 Task: Add a signature Luke Wright containing With sincere appreciation and gratitude, Luke Wright to email address softage.6@softage.net and add a label Audits
Action: Mouse moved to (936, 58)
Screenshot: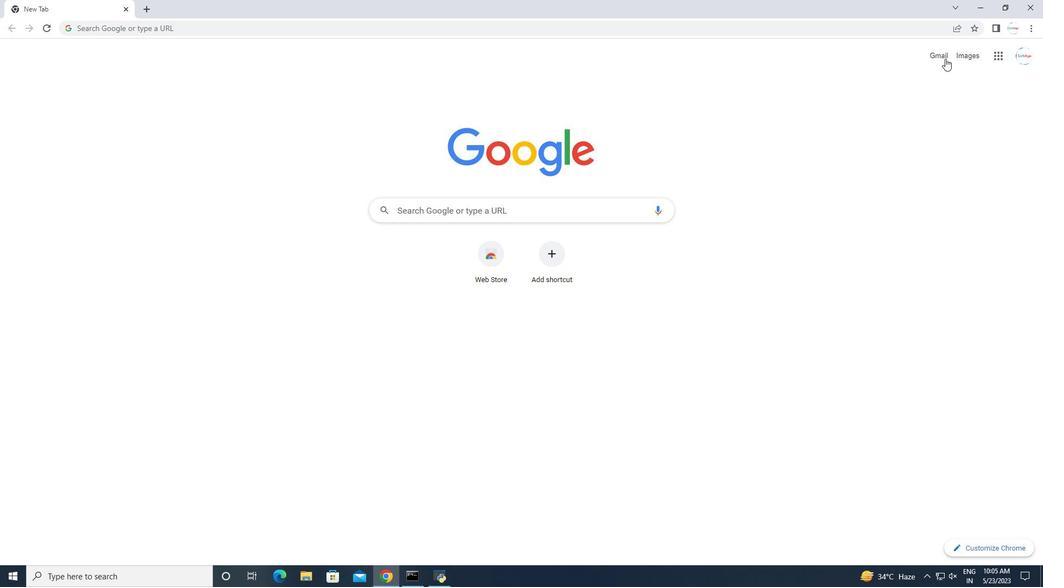 
Action: Mouse pressed left at (936, 58)
Screenshot: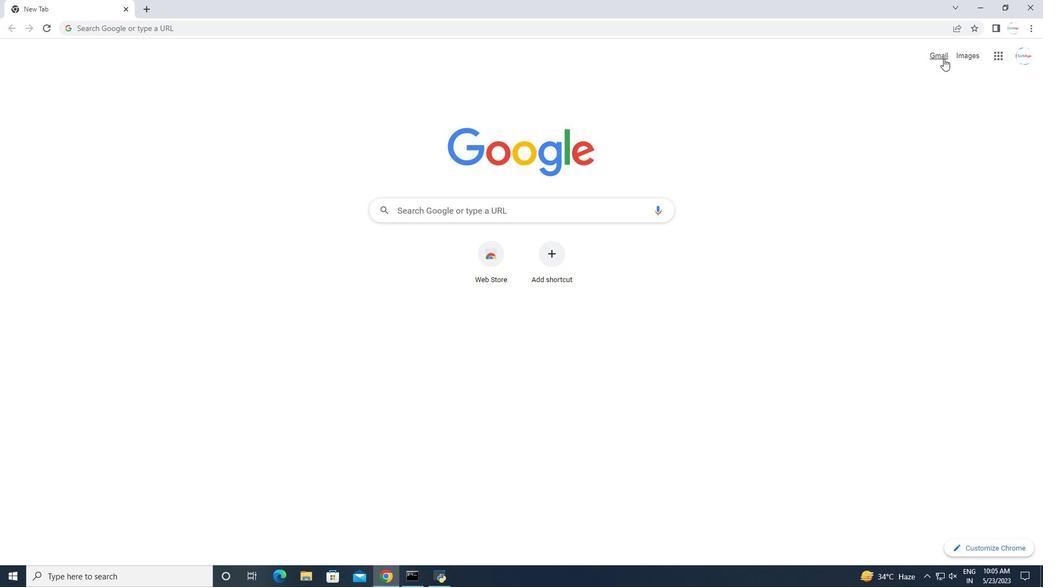 
Action: Mouse moved to (974, 61)
Screenshot: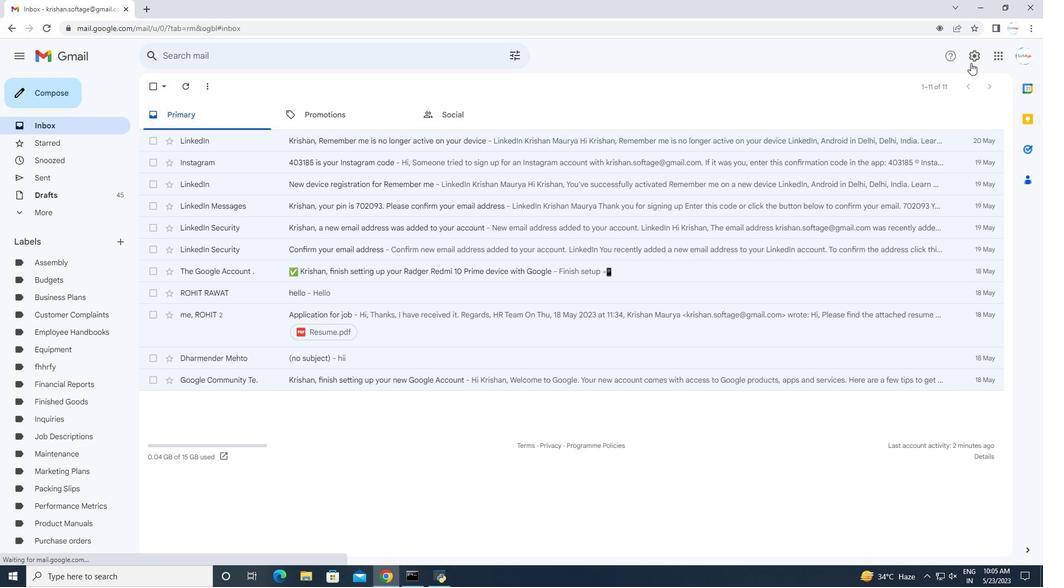 
Action: Mouse pressed left at (974, 61)
Screenshot: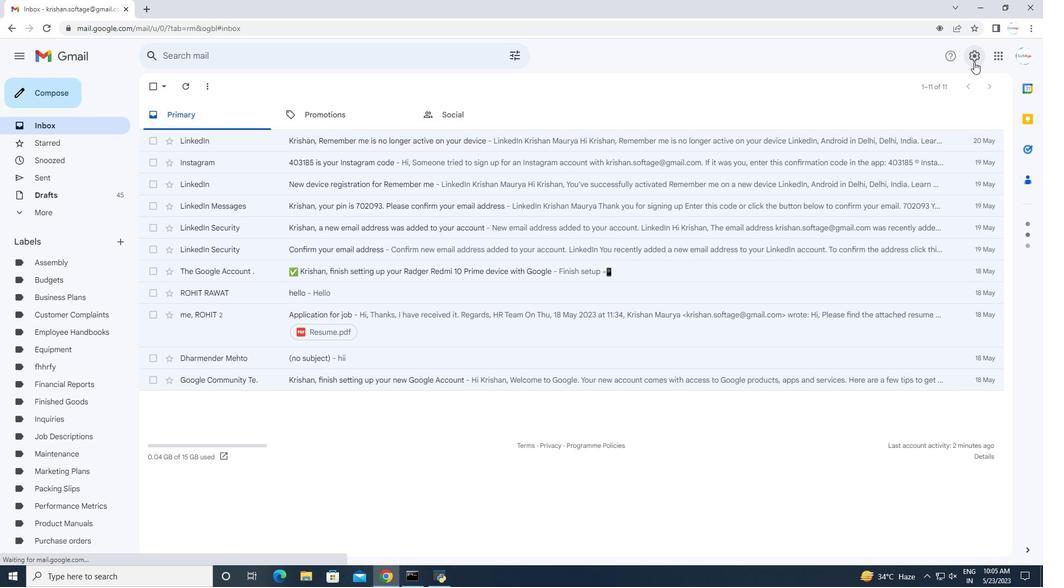 
Action: Mouse moved to (942, 115)
Screenshot: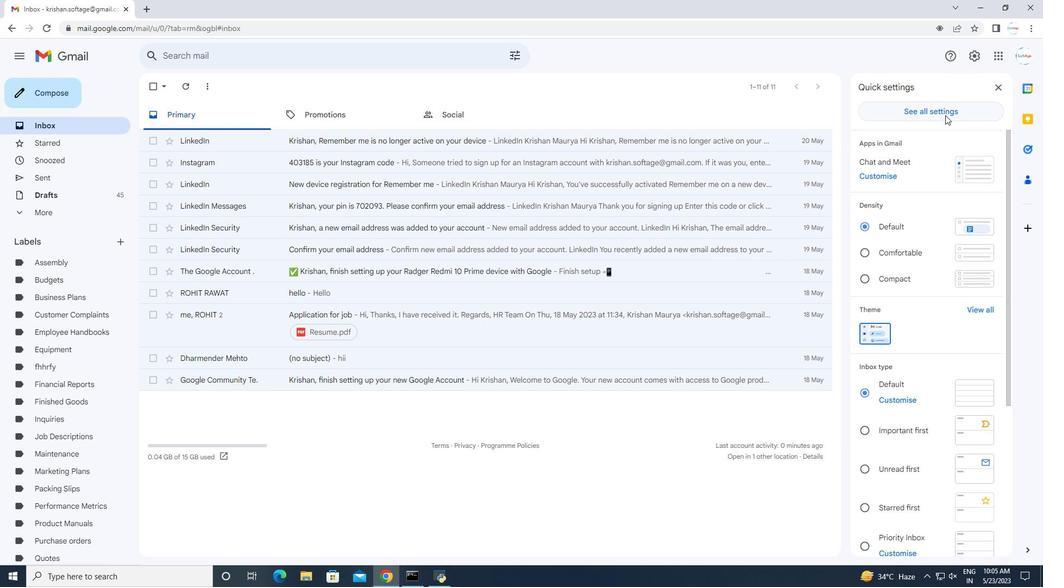 
Action: Mouse pressed left at (942, 115)
Screenshot: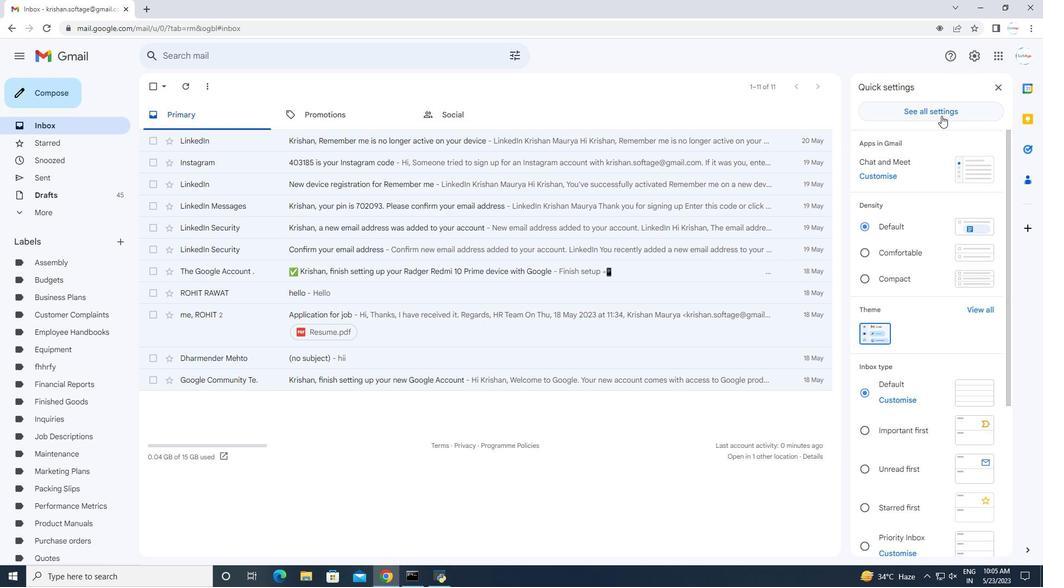 
Action: Mouse moved to (800, 143)
Screenshot: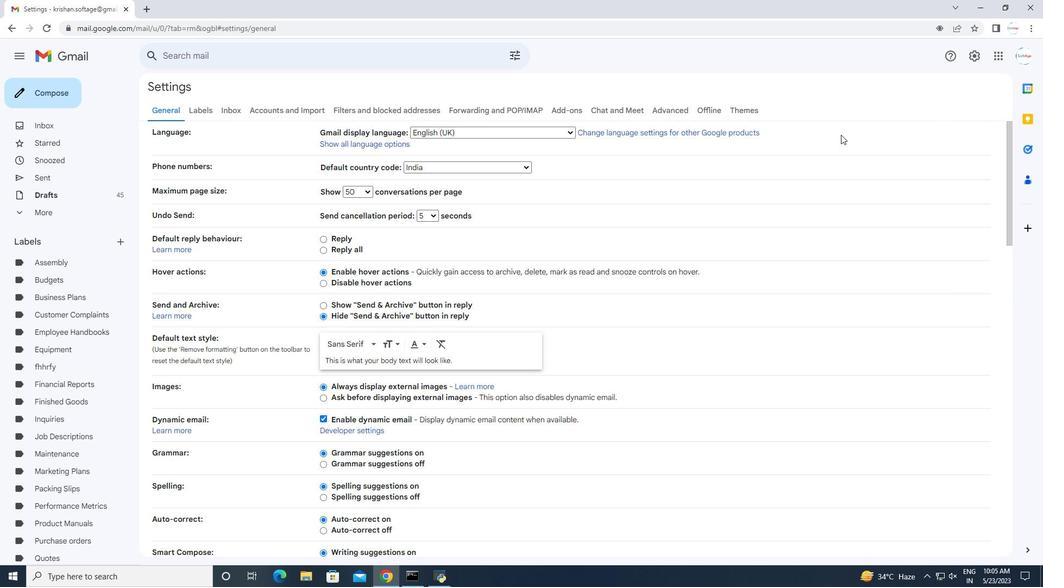 
Action: Mouse scrolled (800, 142) with delta (0, 0)
Screenshot: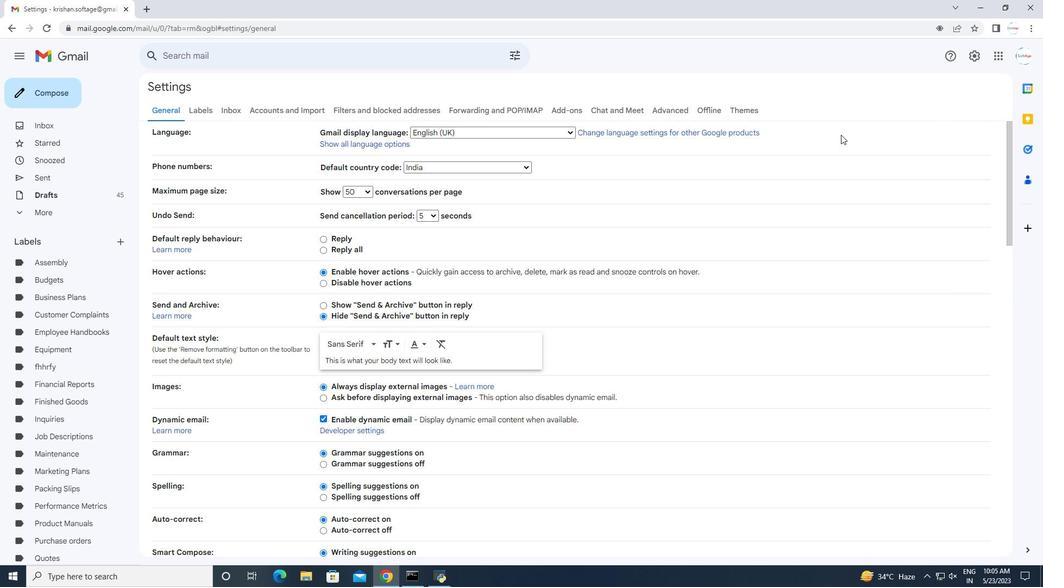 
Action: Mouse moved to (799, 145)
Screenshot: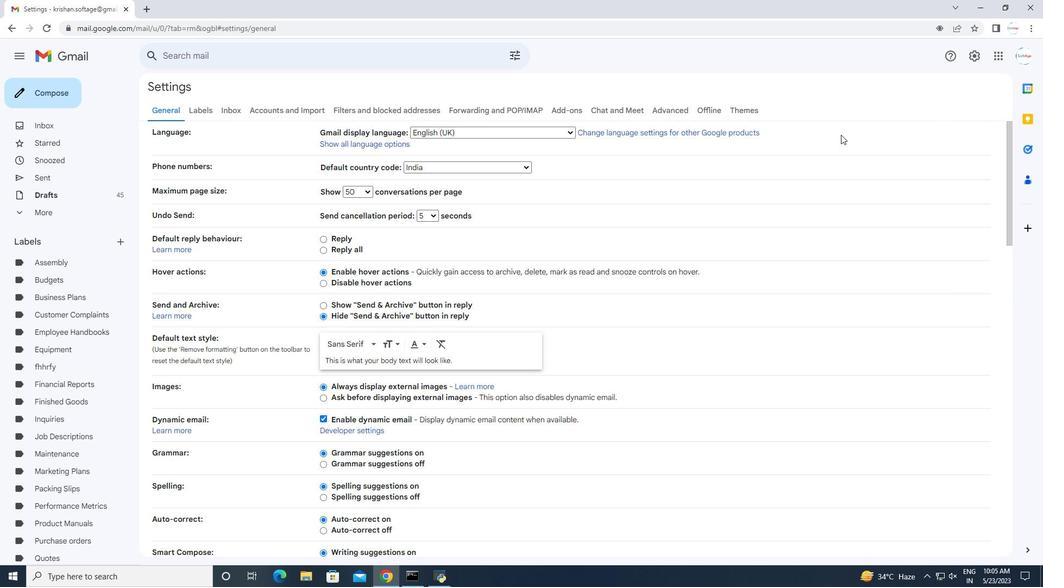 
Action: Mouse scrolled (799, 144) with delta (0, 0)
Screenshot: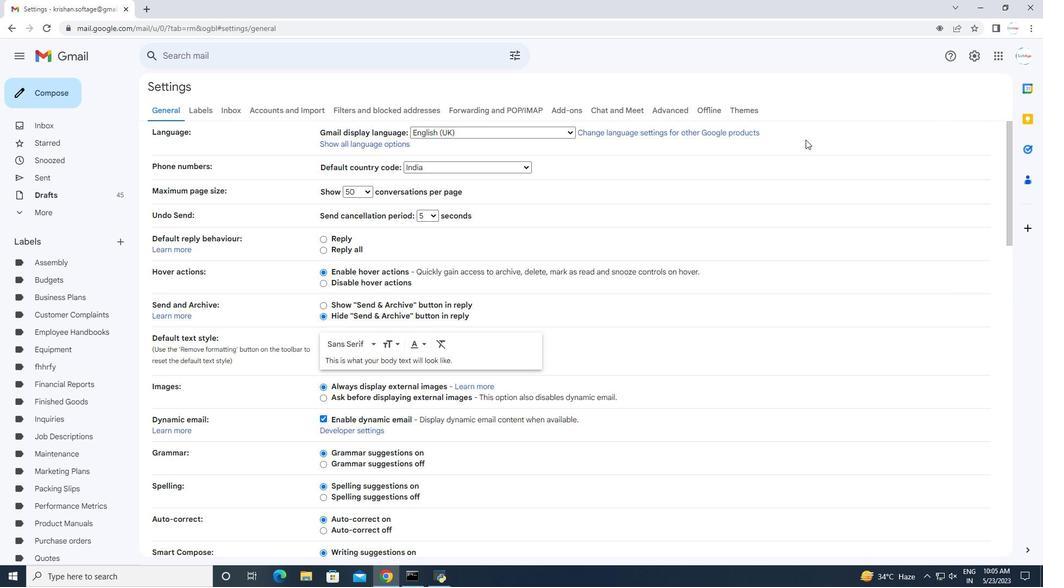 
Action: Mouse moved to (798, 145)
Screenshot: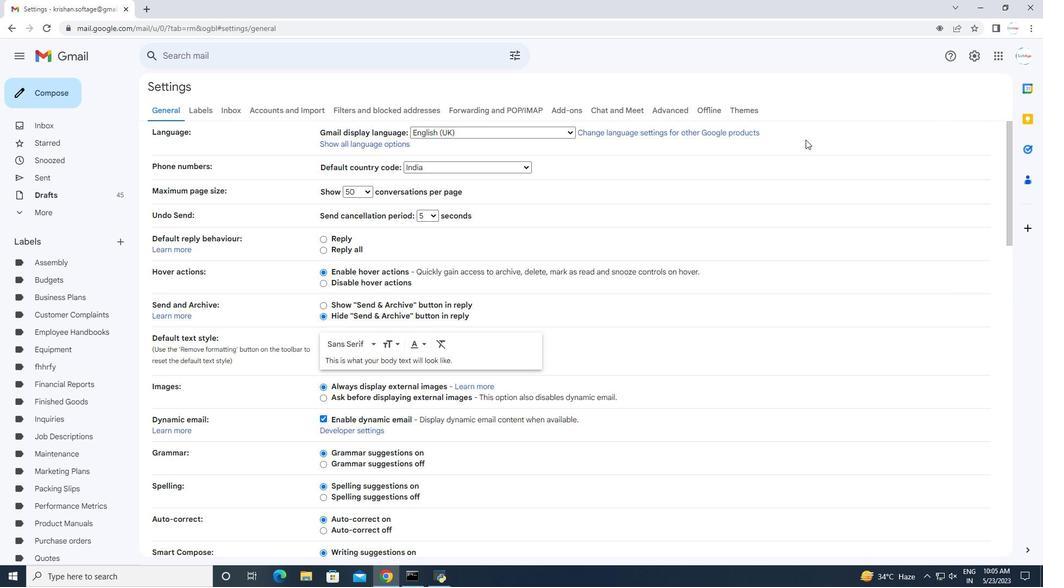 
Action: Mouse scrolled (798, 145) with delta (0, 0)
Screenshot: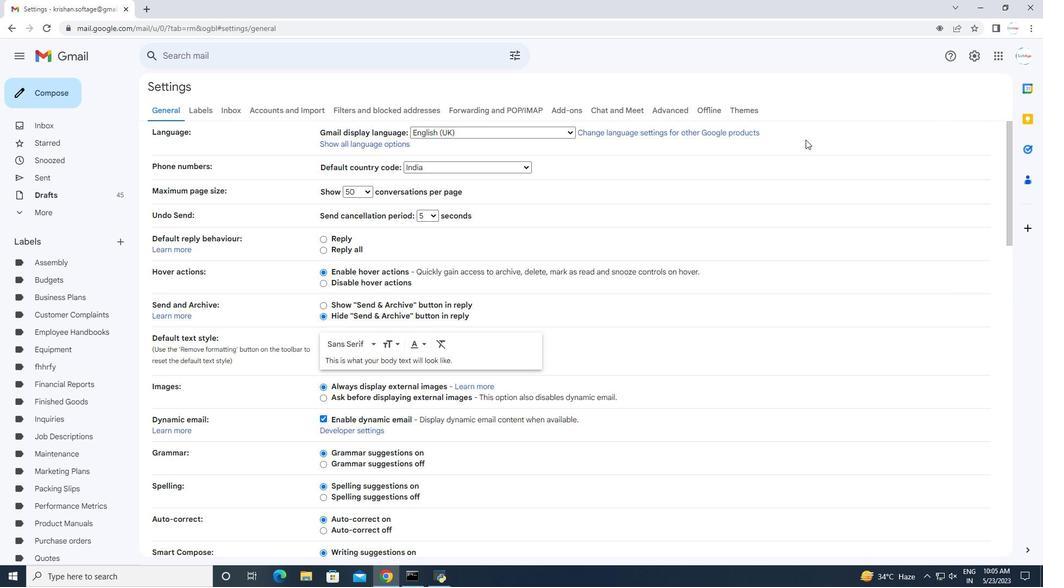 
Action: Mouse scrolled (798, 145) with delta (0, 0)
Screenshot: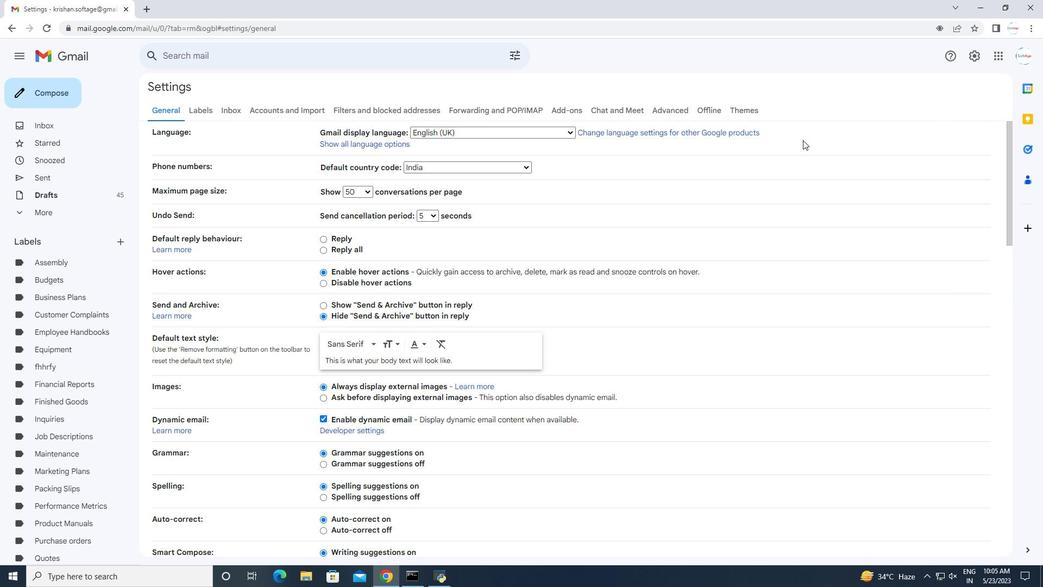 
Action: Mouse scrolled (798, 145) with delta (0, 0)
Screenshot: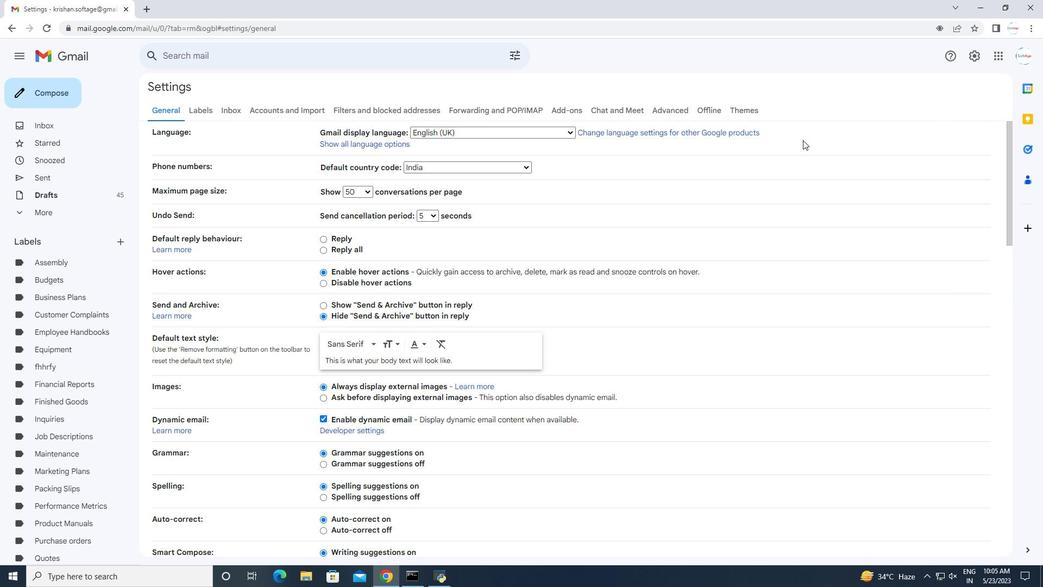 
Action: Mouse scrolled (798, 145) with delta (0, 0)
Screenshot: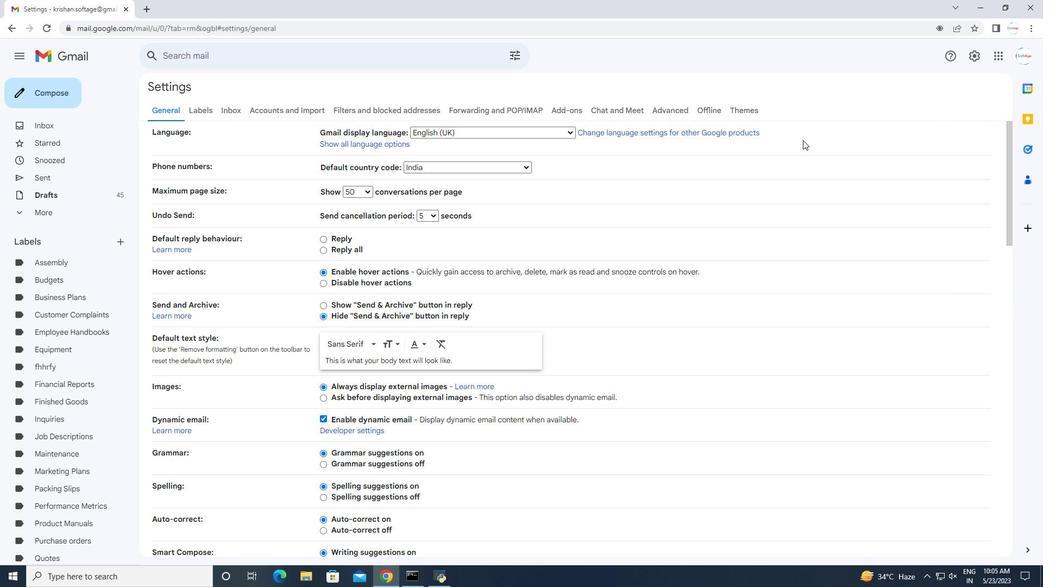 
Action: Mouse scrolled (798, 145) with delta (0, 0)
Screenshot: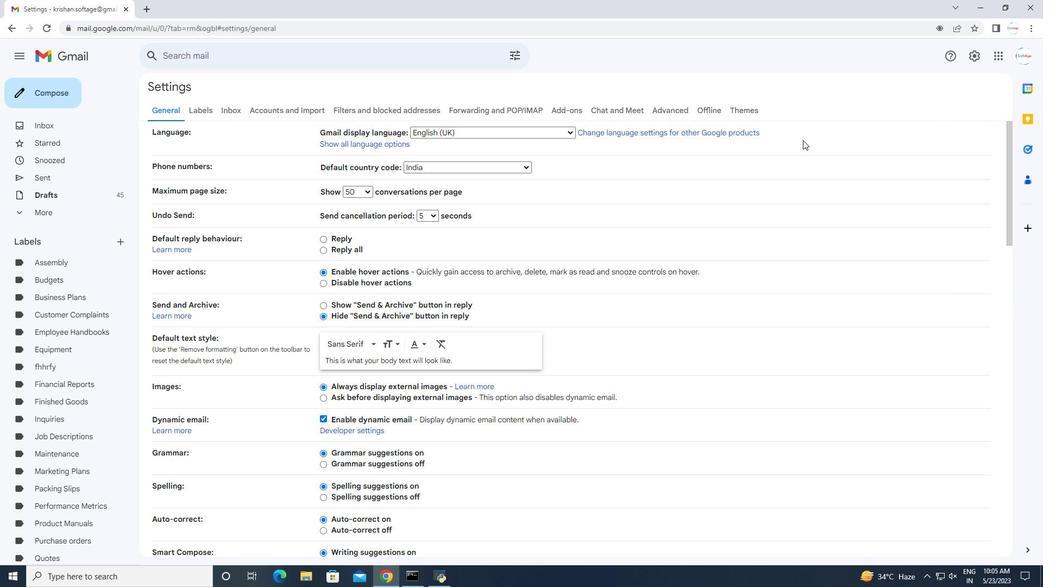 
Action: Mouse scrolled (798, 145) with delta (0, 0)
Screenshot: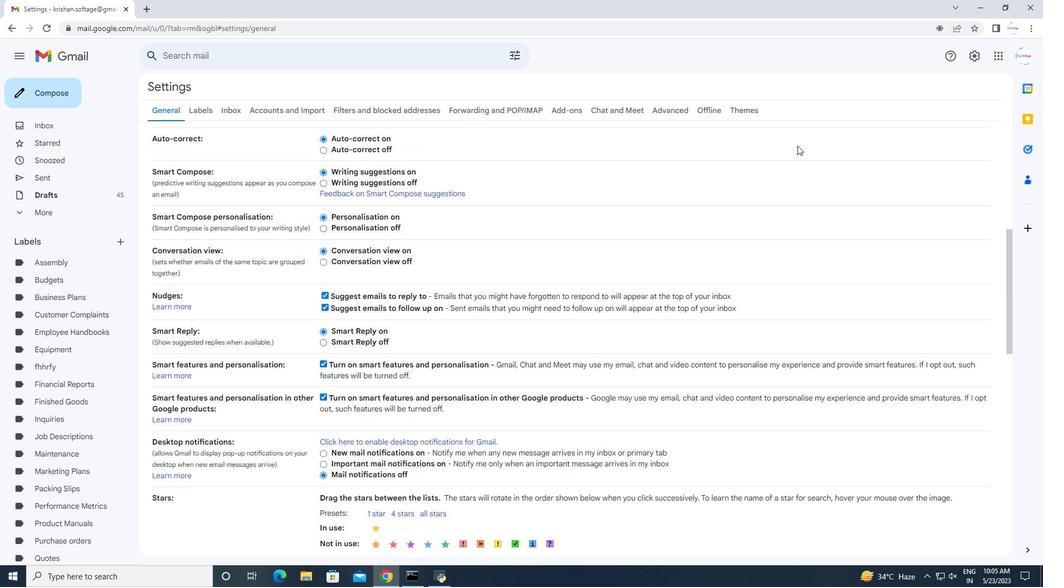 
Action: Mouse scrolled (798, 145) with delta (0, 0)
Screenshot: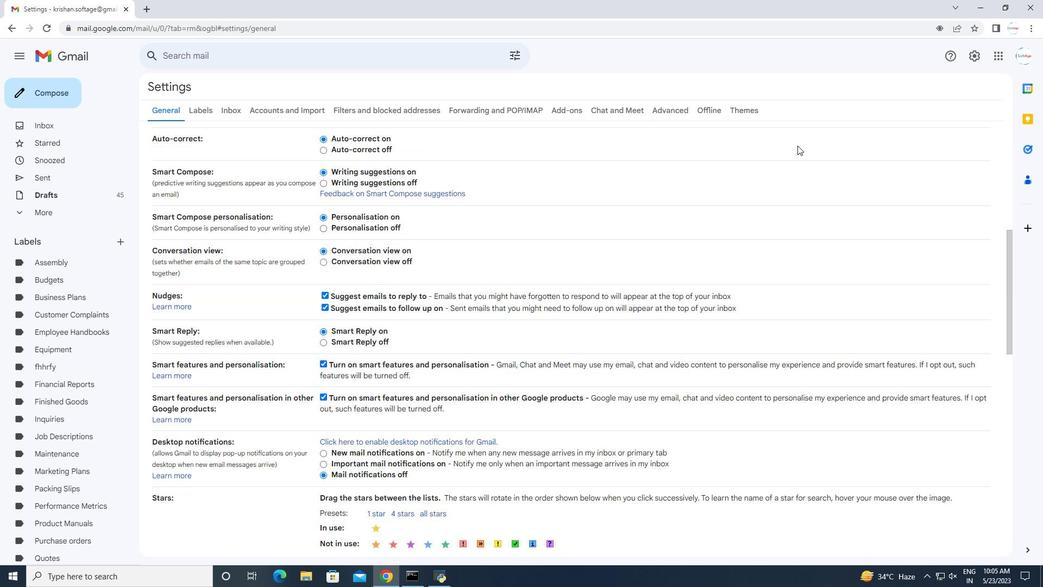 
Action: Mouse scrolled (798, 145) with delta (0, 0)
Screenshot: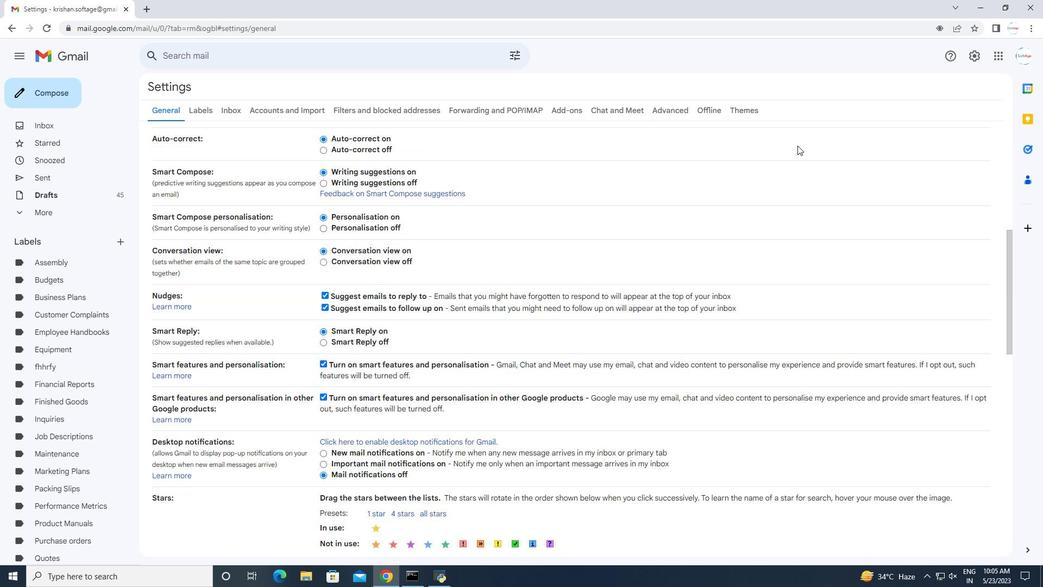 
Action: Mouse scrolled (798, 145) with delta (0, 0)
Screenshot: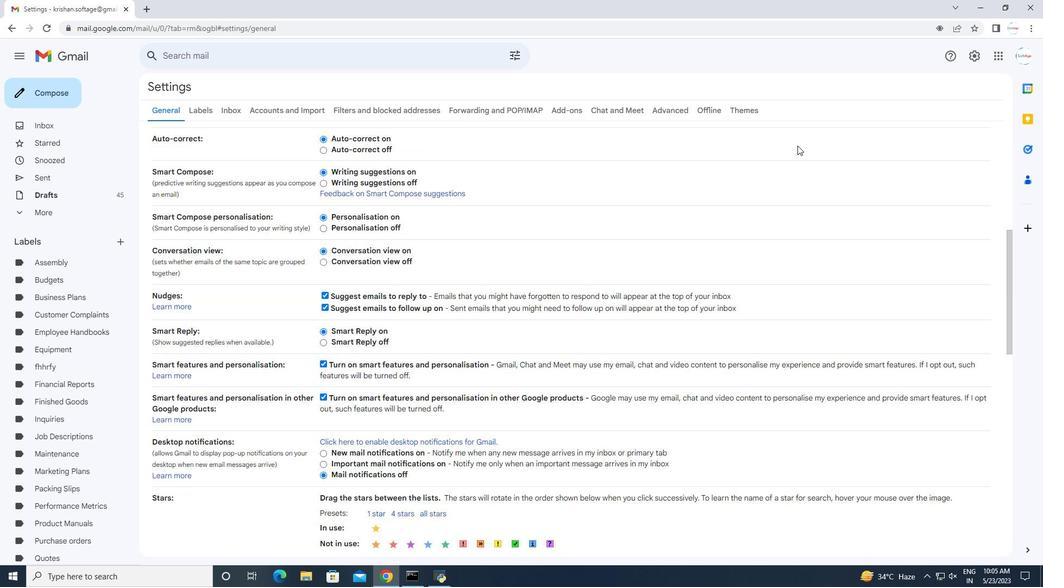 
Action: Mouse scrolled (798, 145) with delta (0, 0)
Screenshot: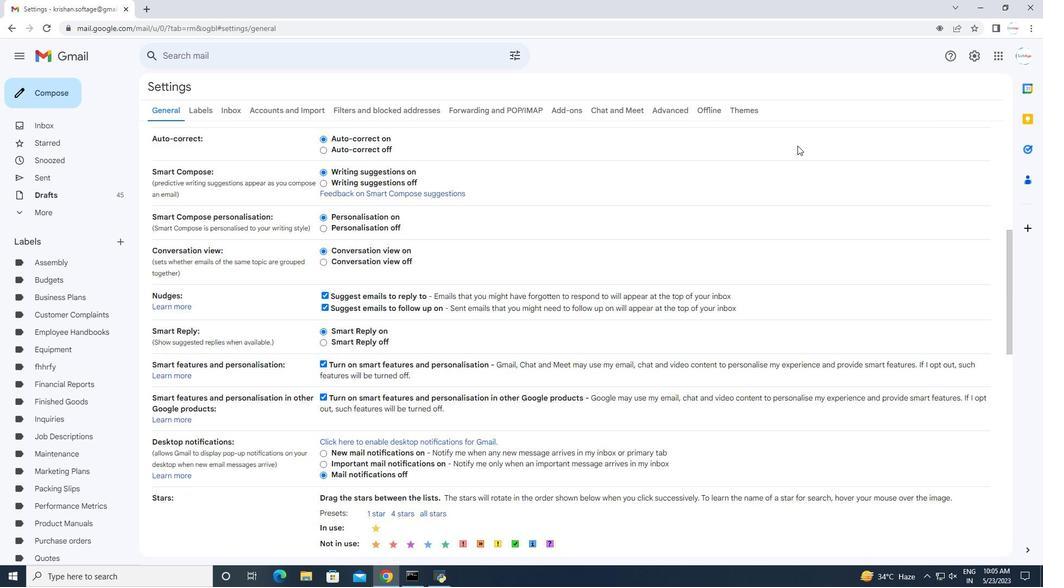 
Action: Mouse scrolled (798, 145) with delta (0, 0)
Screenshot: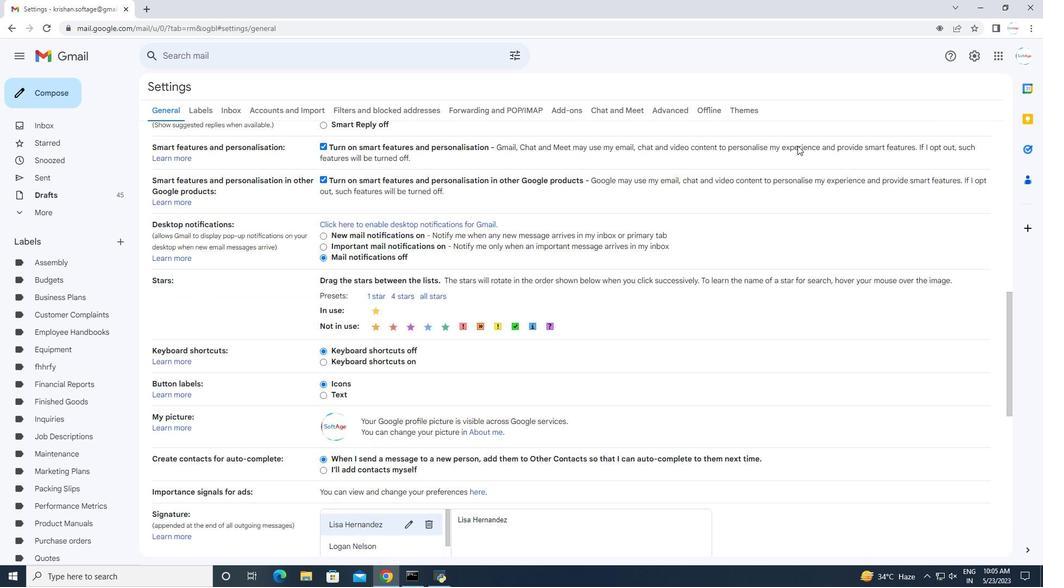 
Action: Mouse scrolled (798, 145) with delta (0, 0)
Screenshot: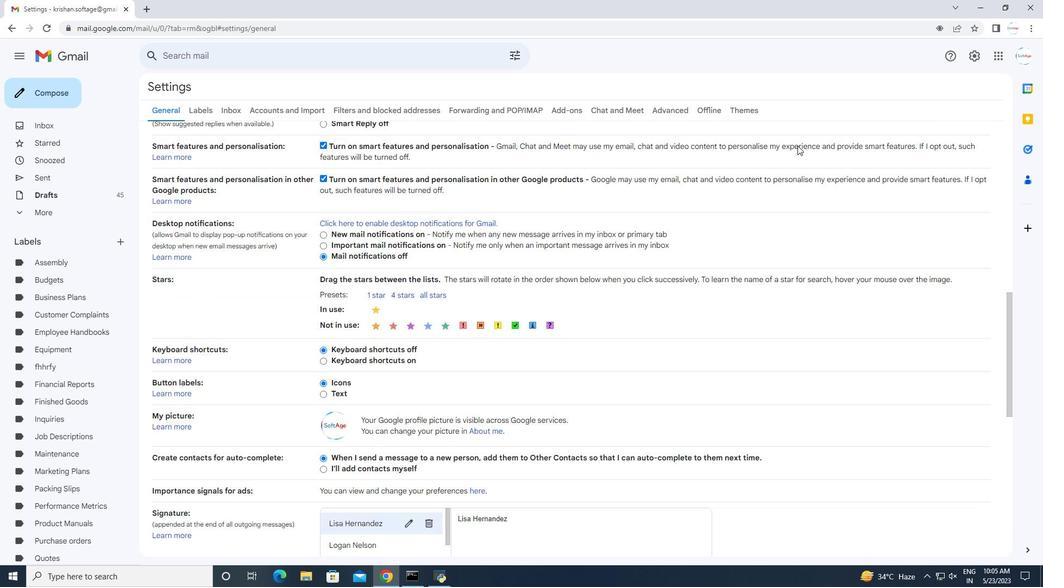 
Action: Mouse scrolled (798, 145) with delta (0, 0)
Screenshot: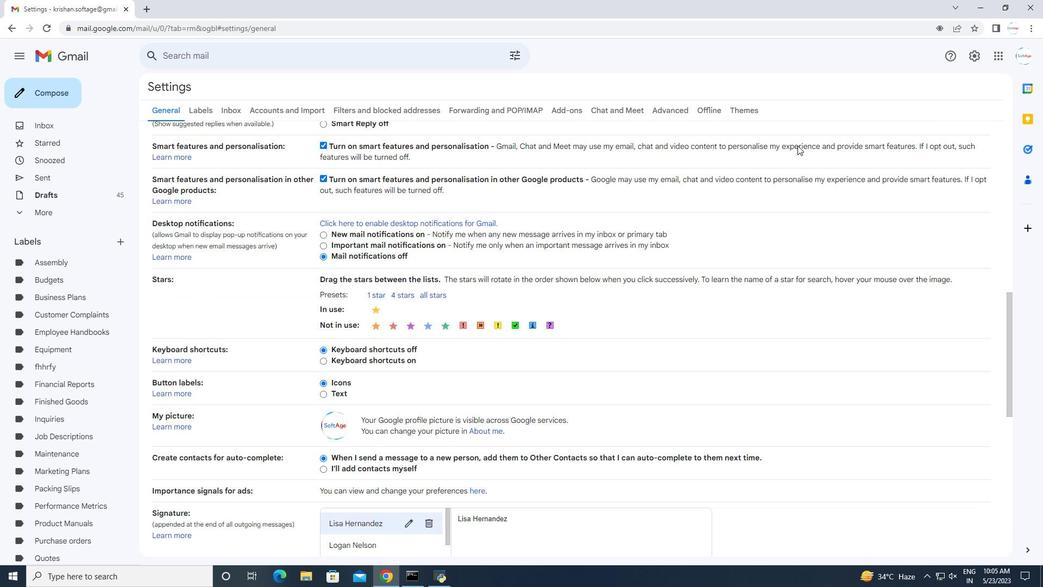 
Action: Mouse moved to (384, 394)
Screenshot: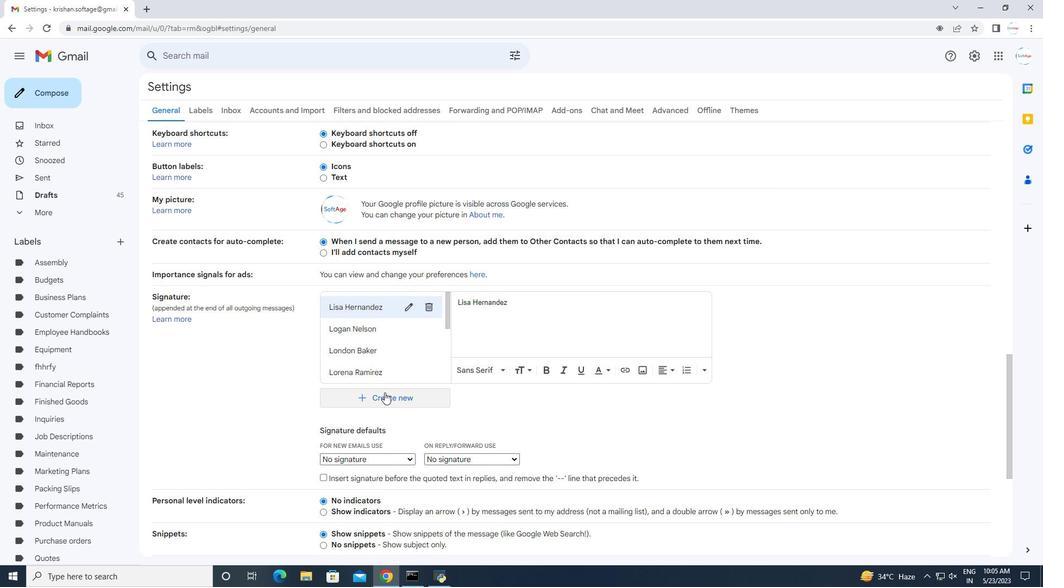 
Action: Mouse pressed left at (384, 394)
Screenshot: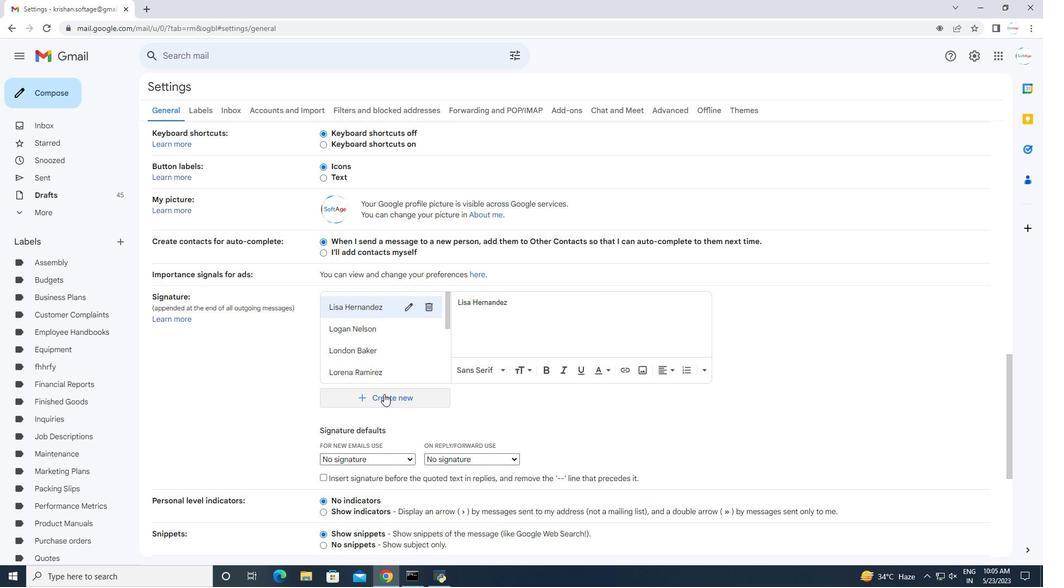 
Action: Mouse moved to (441, 297)
Screenshot: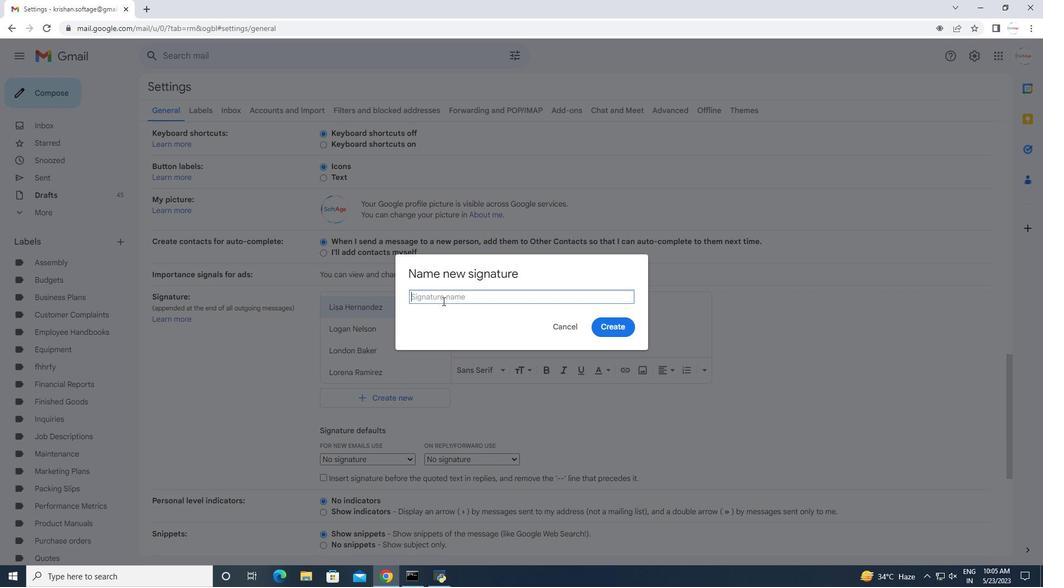 
Action: Mouse pressed left at (441, 297)
Screenshot: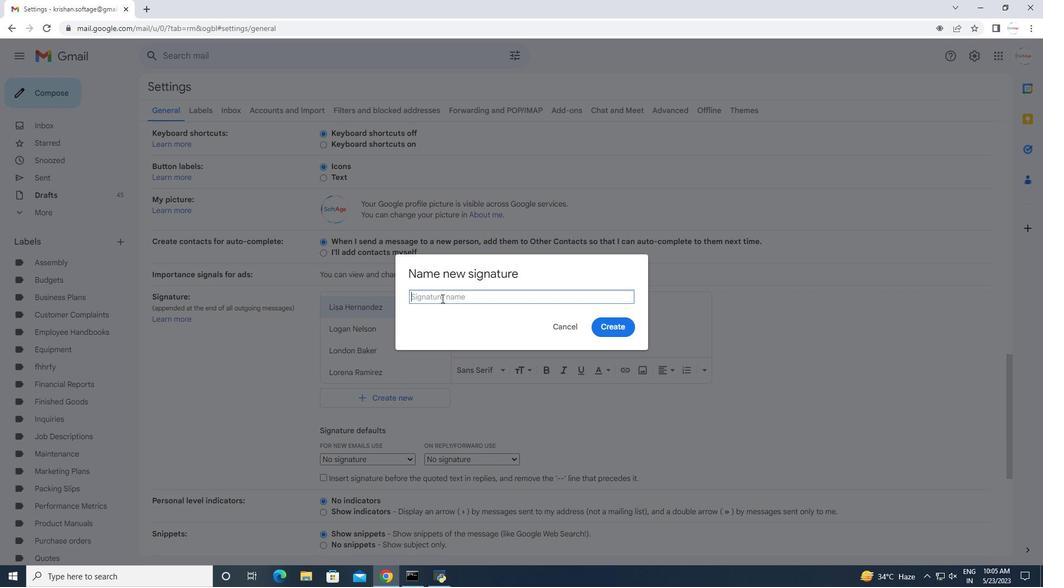 
Action: Mouse moved to (437, 295)
Screenshot: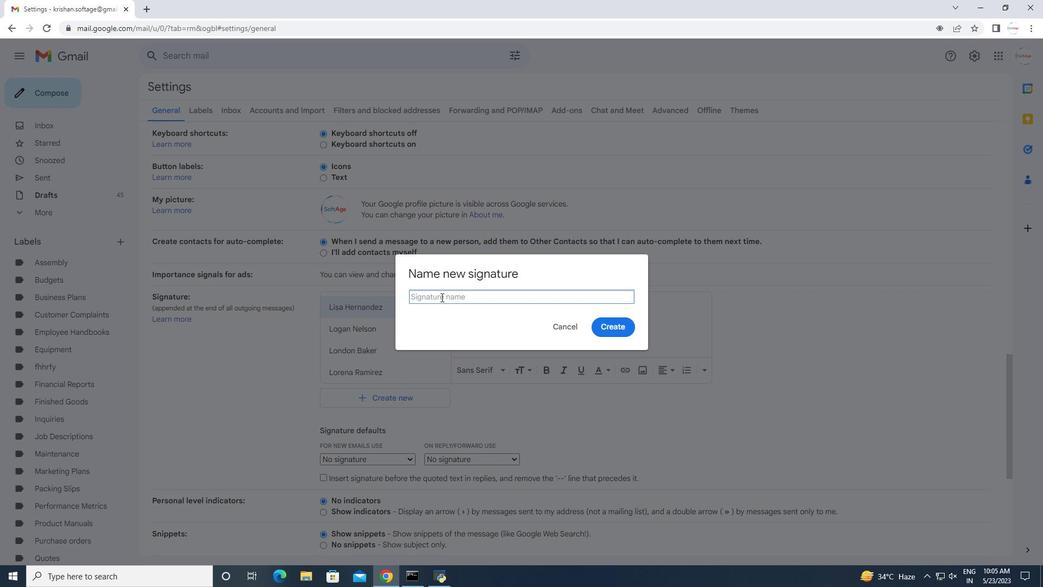 
Action: Key pressed <Key.shift>Luke<Key.space><Key.shift>Wright
Screenshot: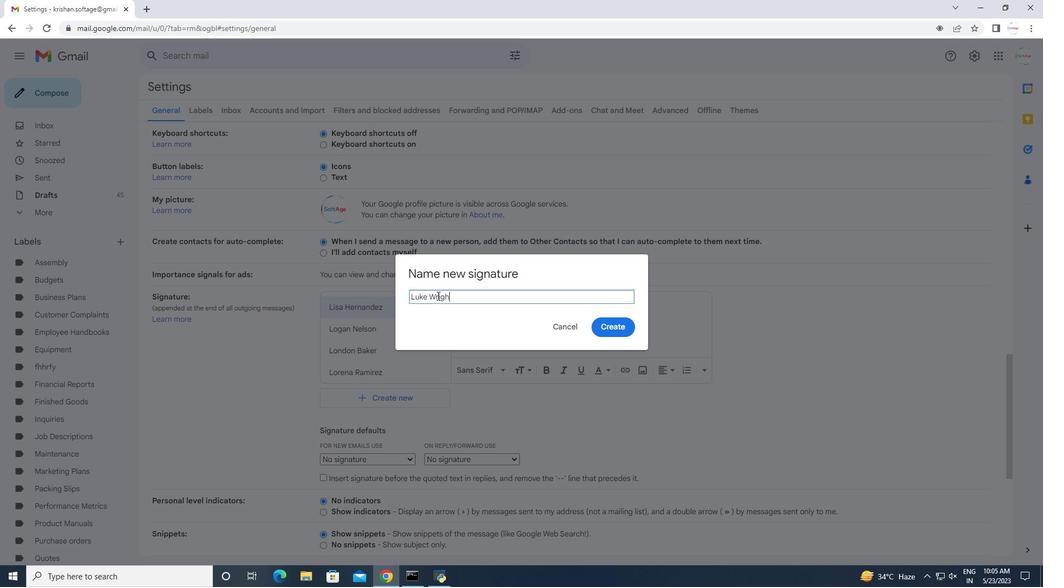 
Action: Mouse moved to (604, 327)
Screenshot: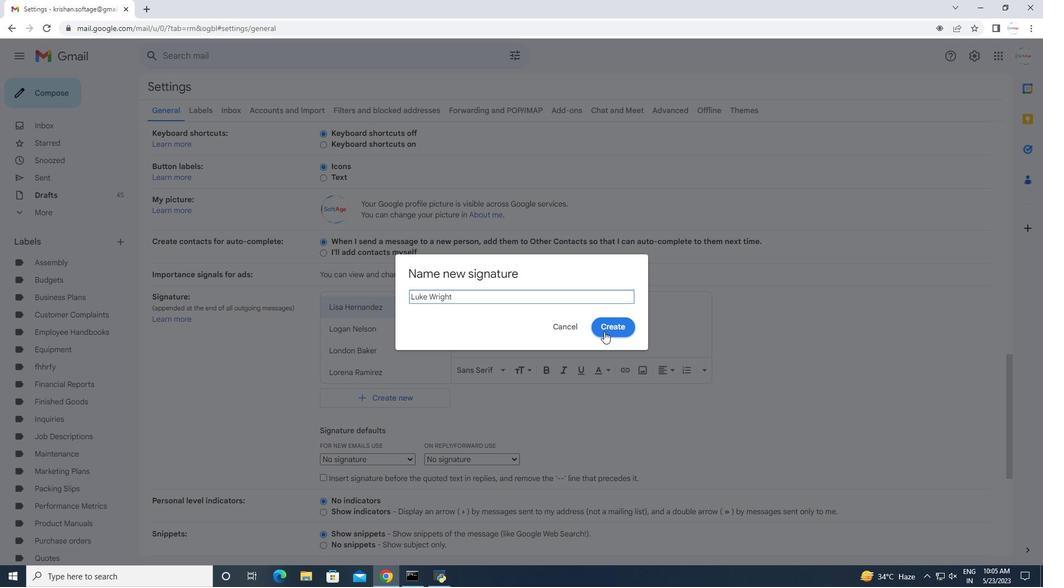 
Action: Mouse pressed left at (604, 327)
Screenshot: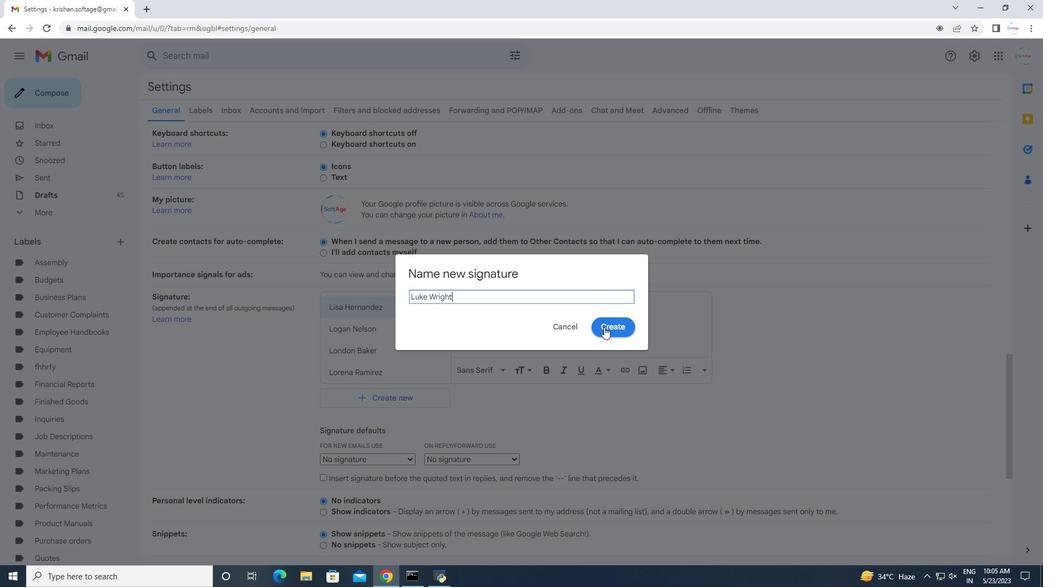 
Action: Mouse moved to (488, 300)
Screenshot: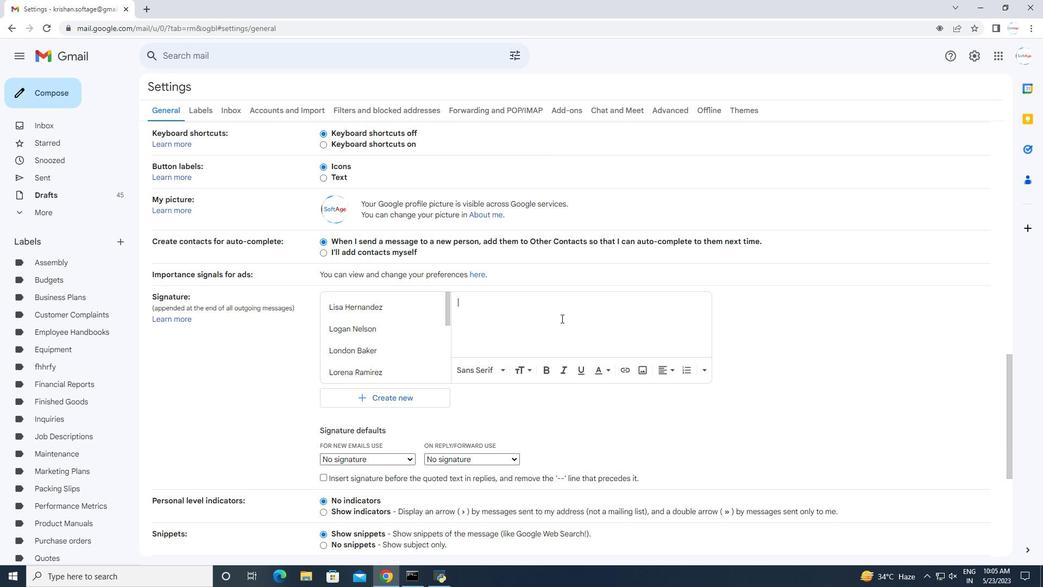 
Action: Mouse pressed left at (488, 300)
Screenshot: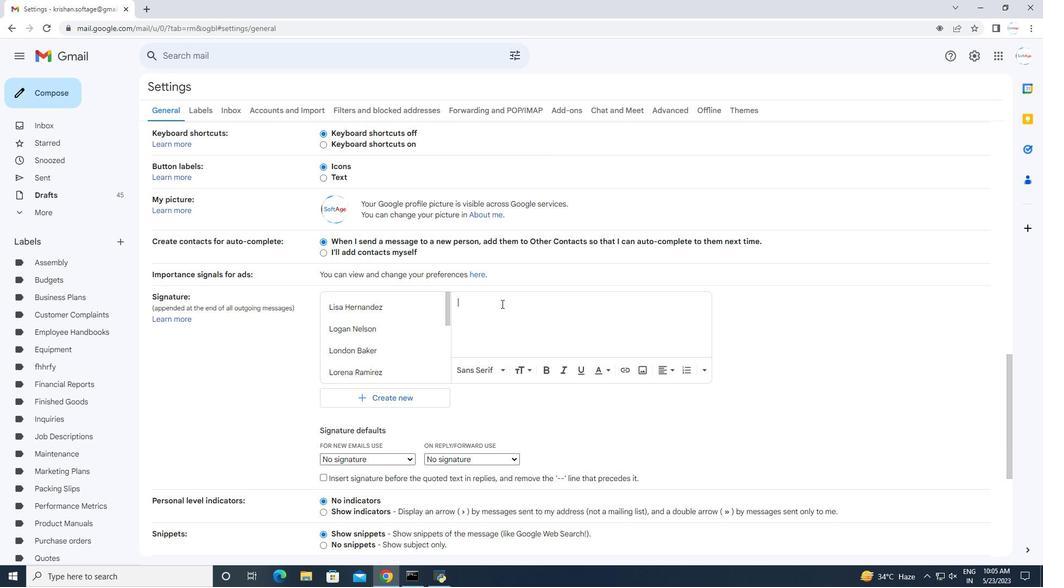 
Action: Key pressed <Key.shift>Like<Key.backspace><Key.backspace><Key.backspace>uke<Key.space><Key.shift>Wright
Screenshot: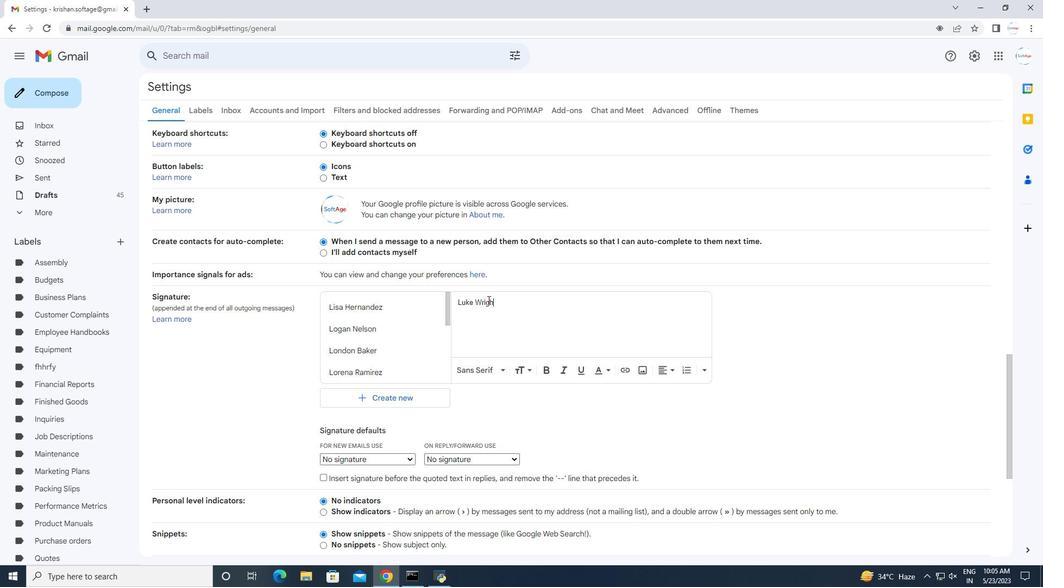 
Action: Mouse moved to (488, 300)
Screenshot: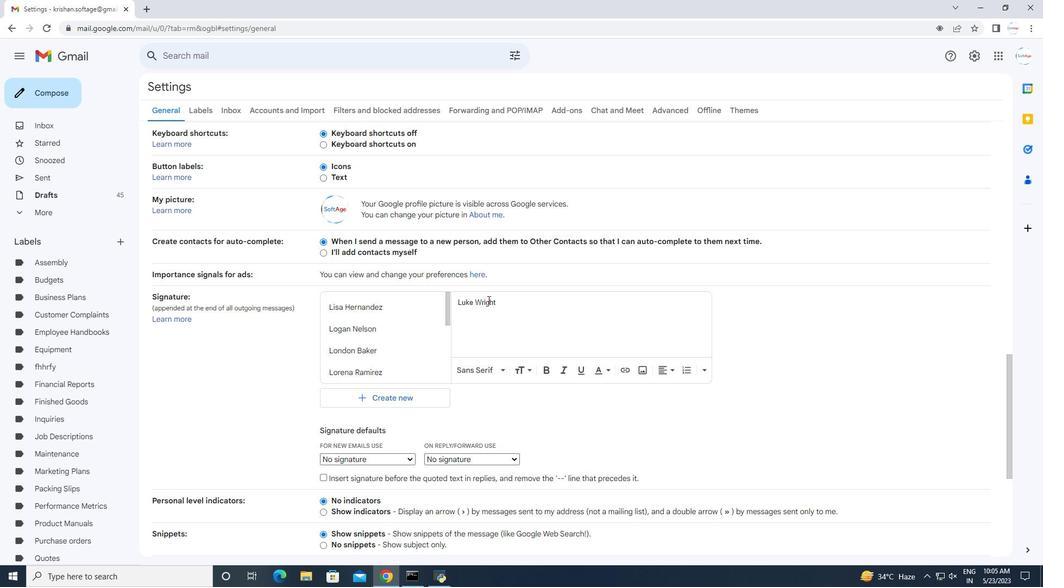 
Action: Mouse scrolled (488, 299) with delta (0, 0)
Screenshot: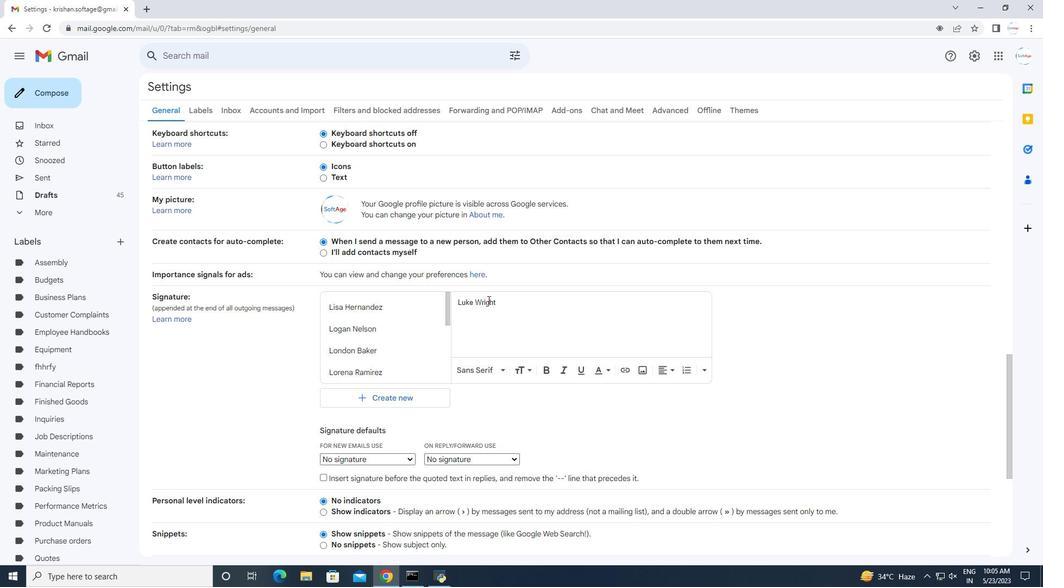 
Action: Mouse moved to (486, 313)
Screenshot: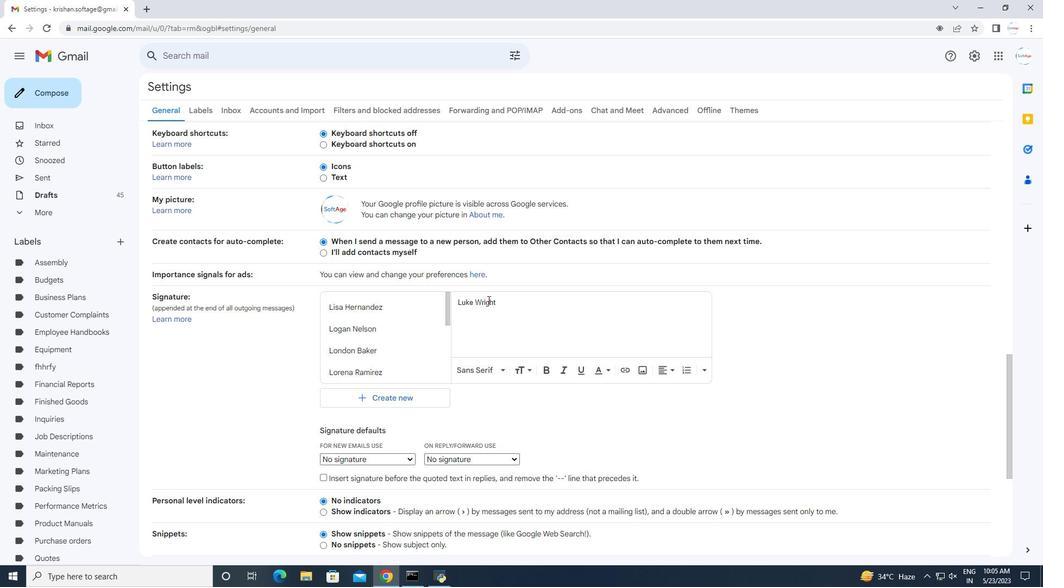 
Action: Mouse scrolled (486, 313) with delta (0, 0)
Screenshot: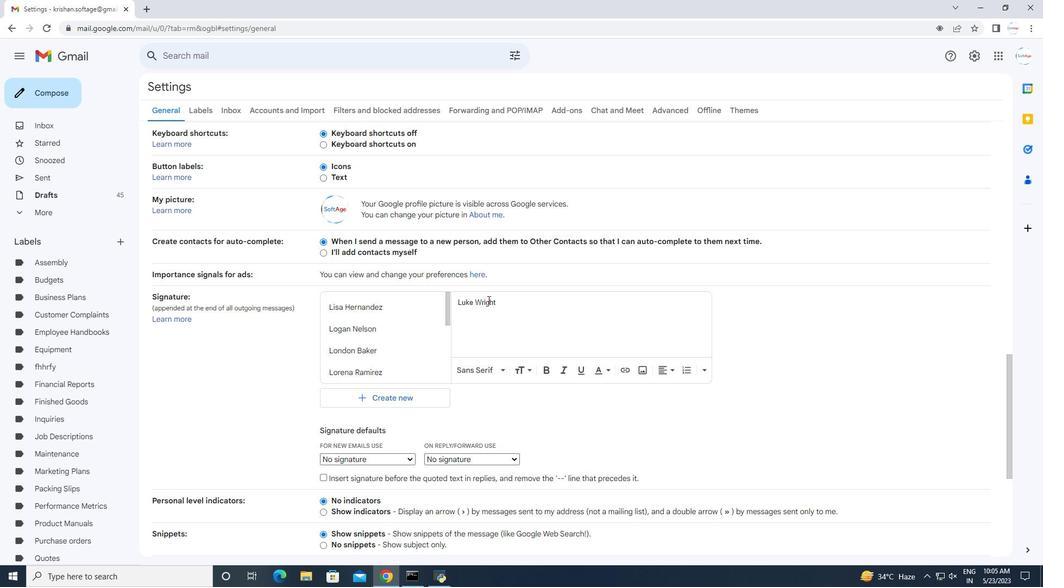 
Action: Mouse moved to (484, 316)
Screenshot: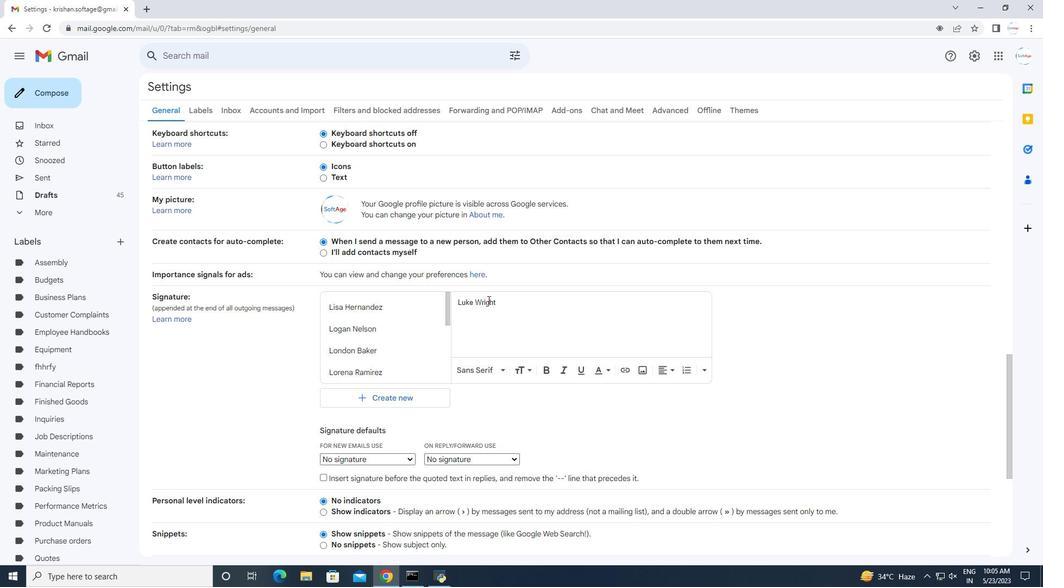 
Action: Mouse scrolled (484, 316) with delta (0, 0)
Screenshot: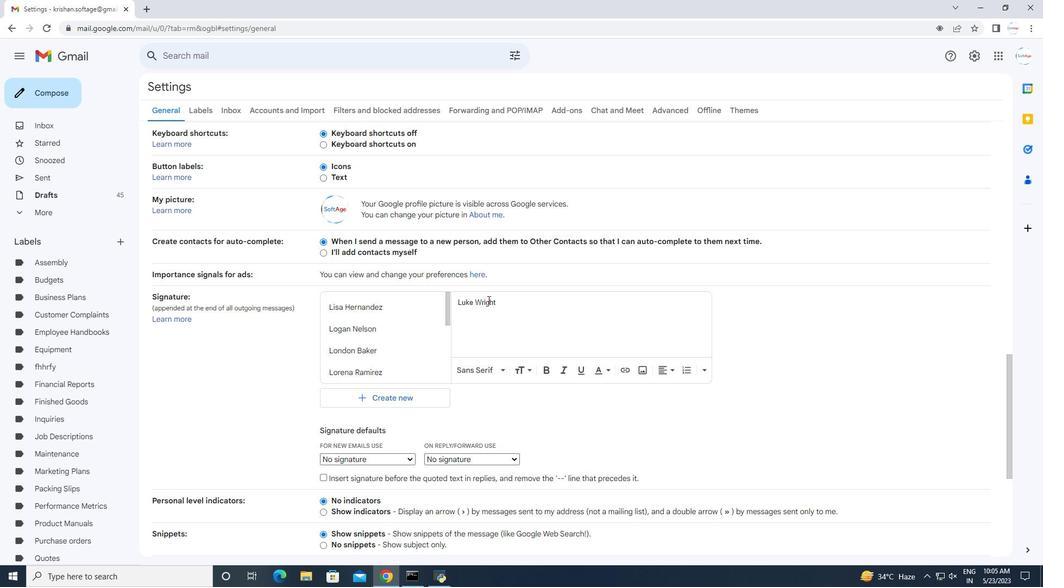 
Action: Mouse moved to (483, 320)
Screenshot: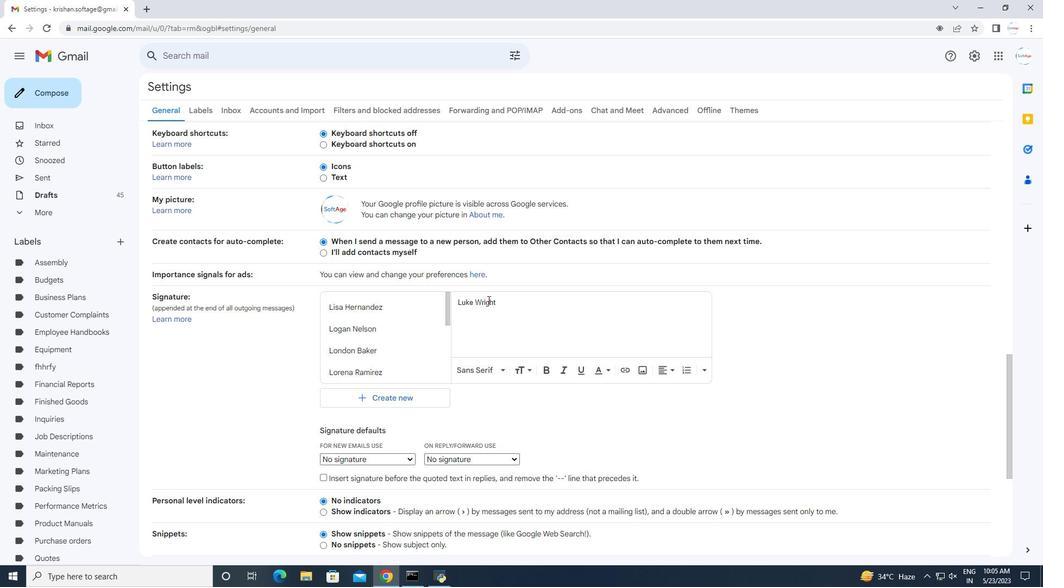 
Action: Mouse scrolled (483, 320) with delta (0, 0)
Screenshot: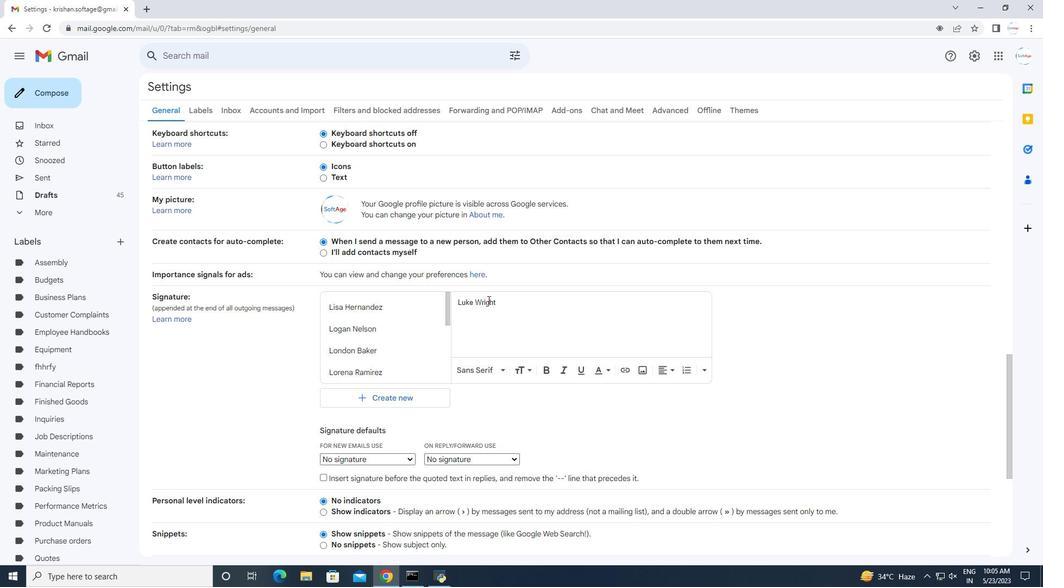 
Action: Mouse moved to (482, 325)
Screenshot: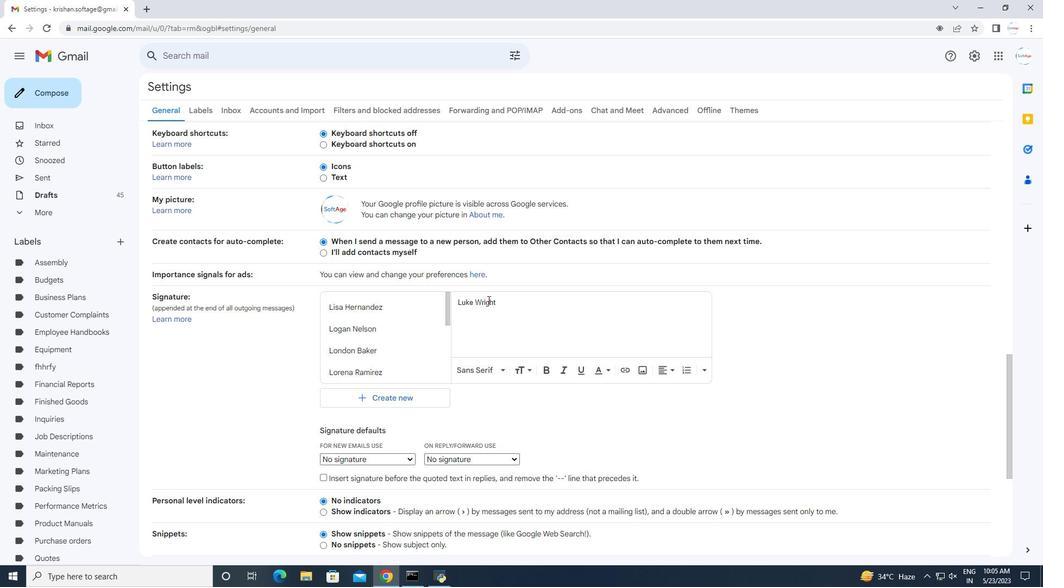 
Action: Mouse scrolled (482, 325) with delta (0, 0)
Screenshot: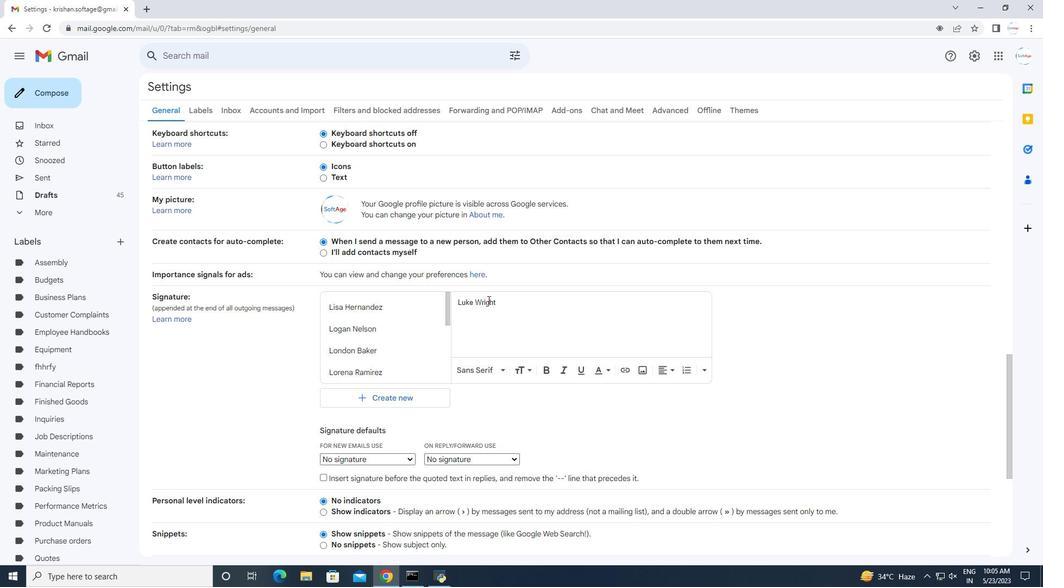
Action: Mouse moved to (481, 335)
Screenshot: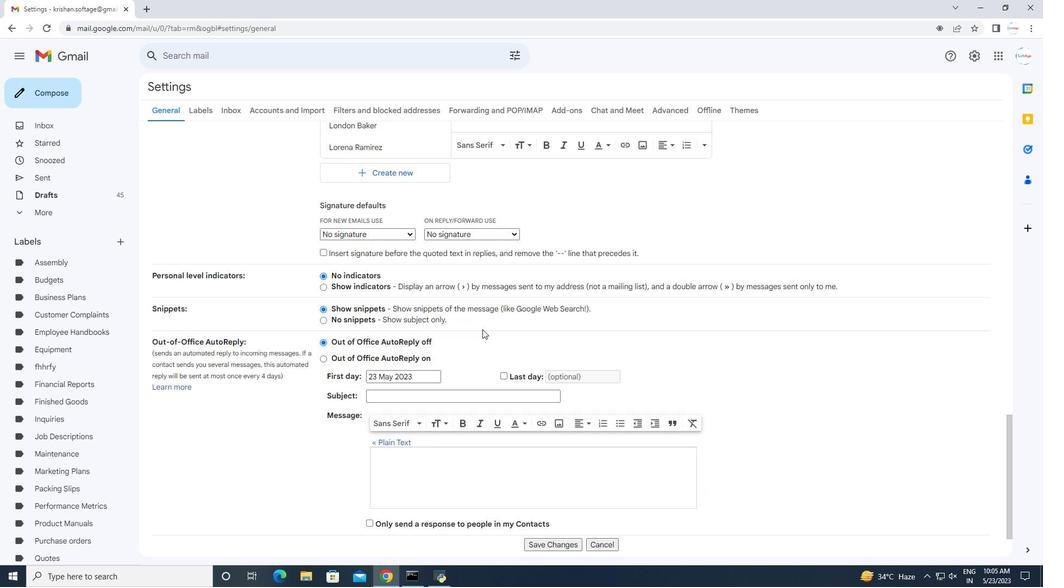 
Action: Mouse scrolled (481, 334) with delta (0, 0)
Screenshot: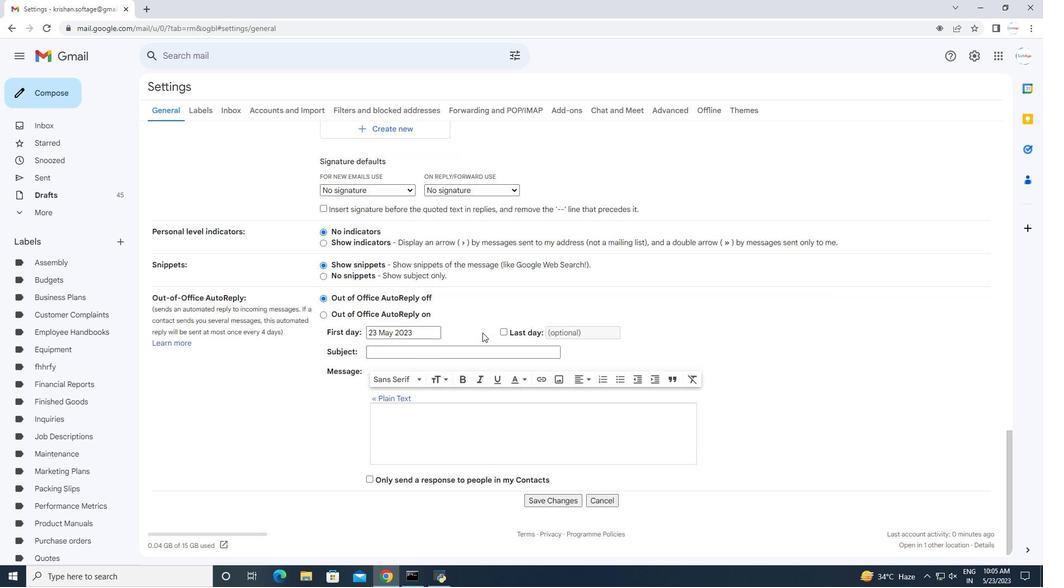 
Action: Mouse scrolled (481, 334) with delta (0, 0)
Screenshot: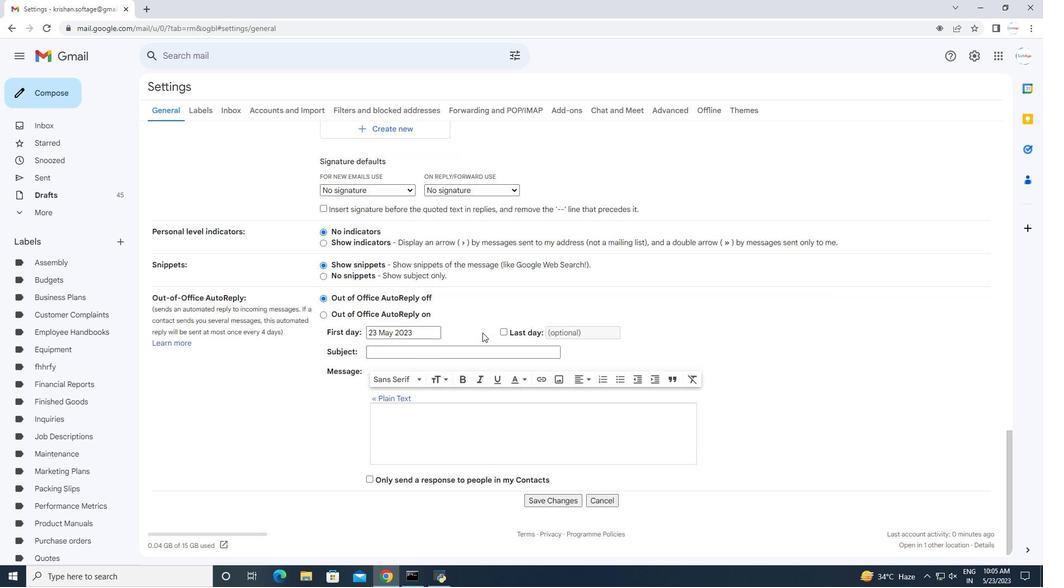 
Action: Mouse scrolled (481, 334) with delta (0, 0)
Screenshot: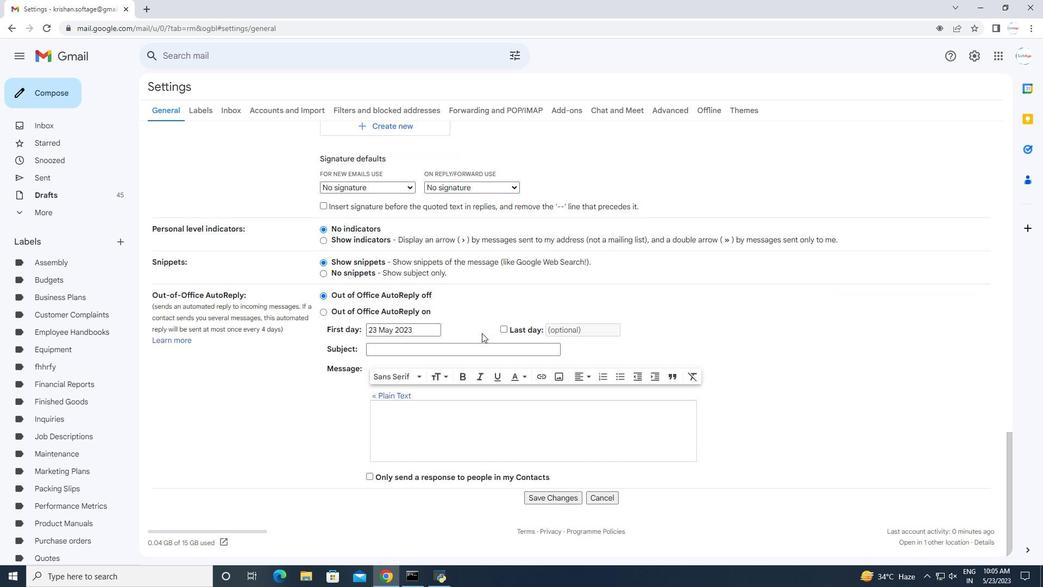
Action: Mouse scrolled (481, 334) with delta (0, 0)
Screenshot: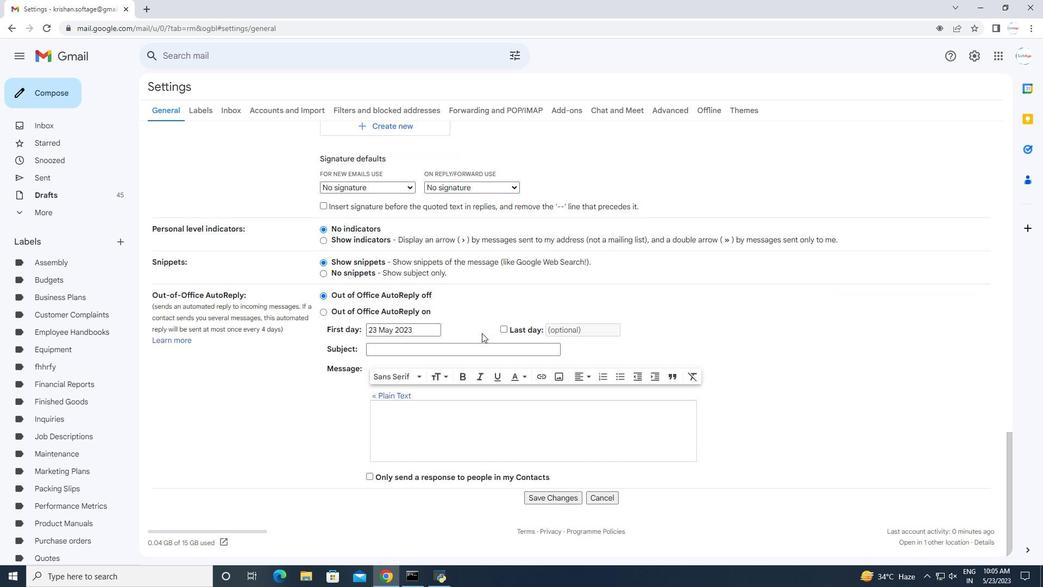 
Action: Mouse moved to (540, 499)
Screenshot: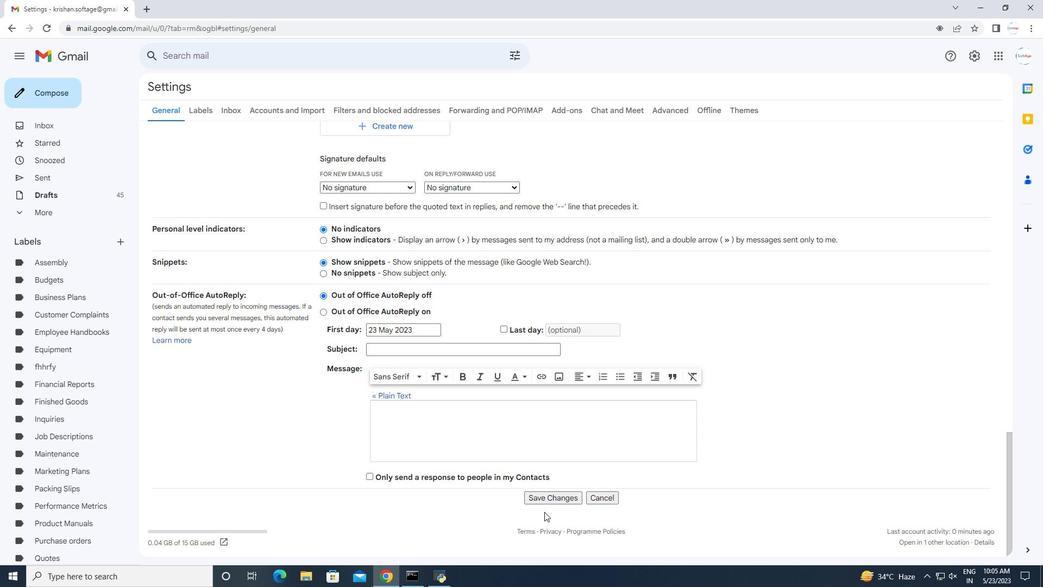 
Action: Mouse pressed left at (540, 499)
Screenshot: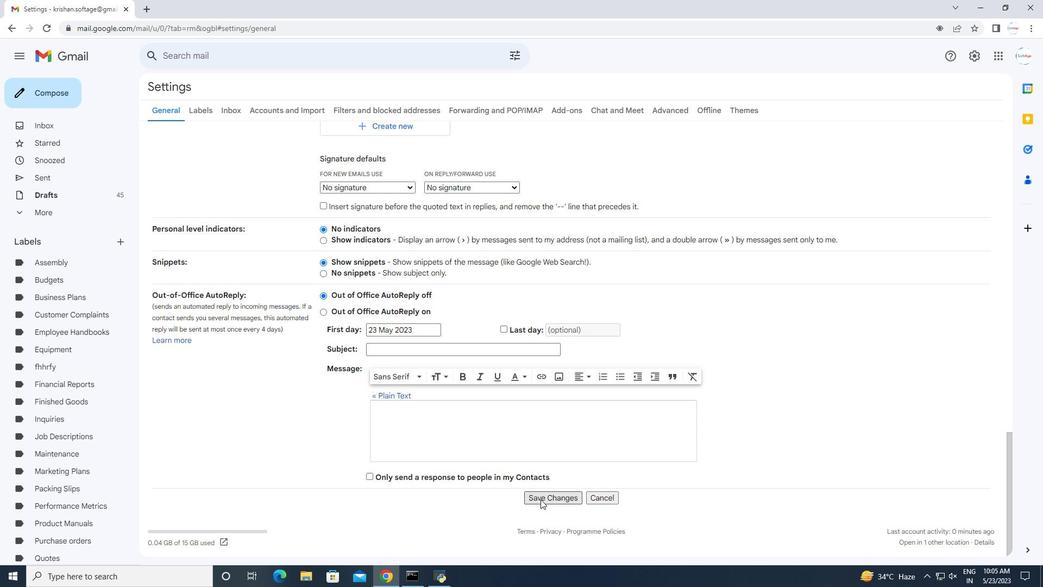 
Action: Mouse moved to (58, 84)
Screenshot: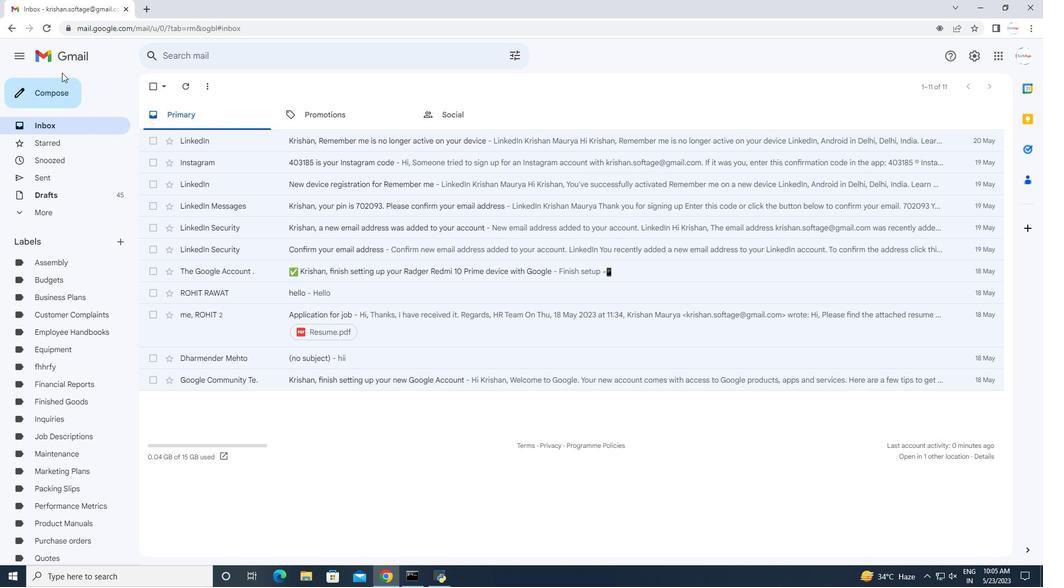 
Action: Mouse pressed left at (58, 84)
Screenshot: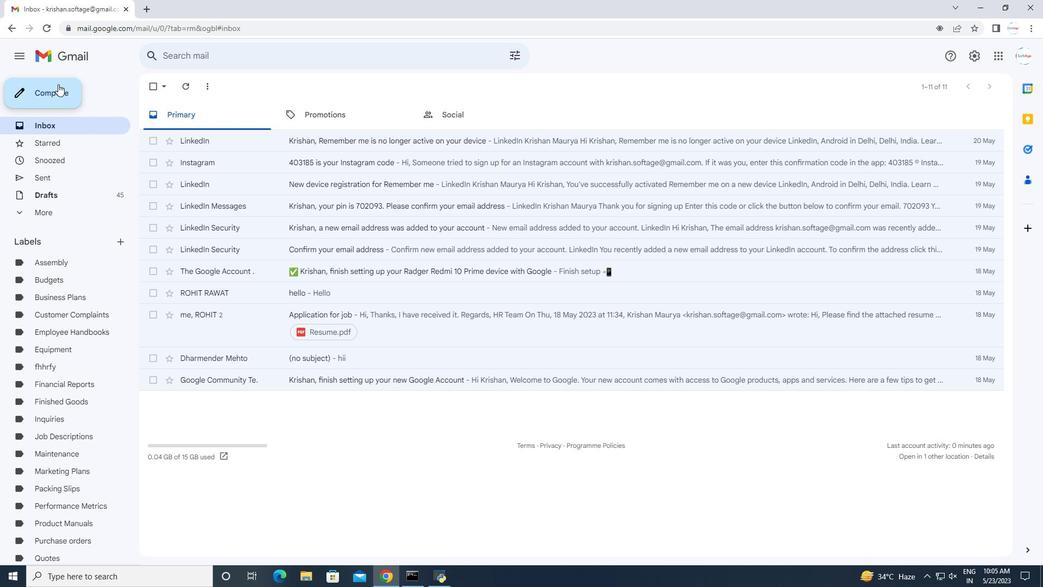 
Action: Mouse moved to (701, 261)
Screenshot: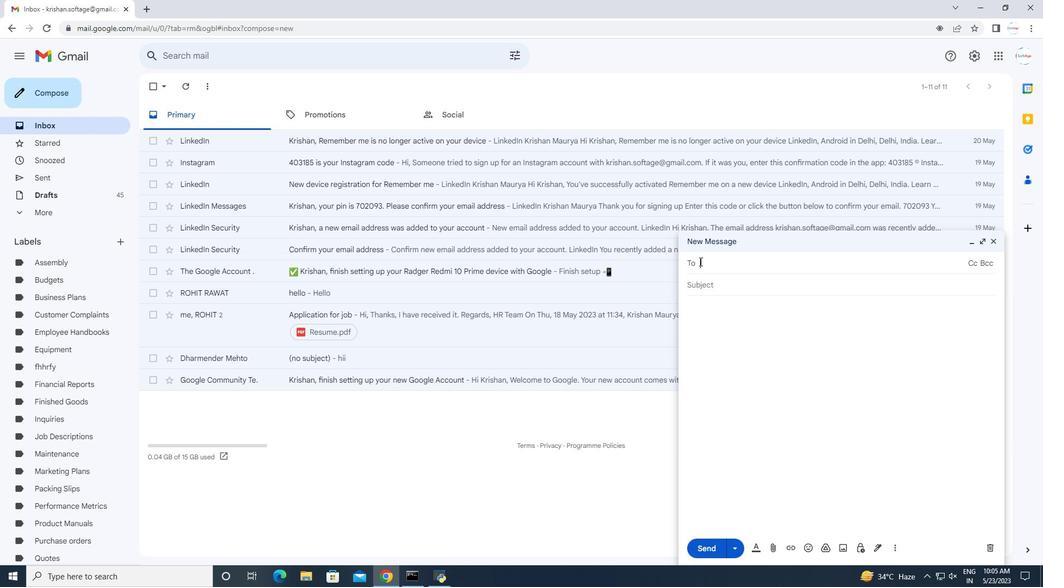 
Action: Mouse pressed left at (701, 261)
Screenshot: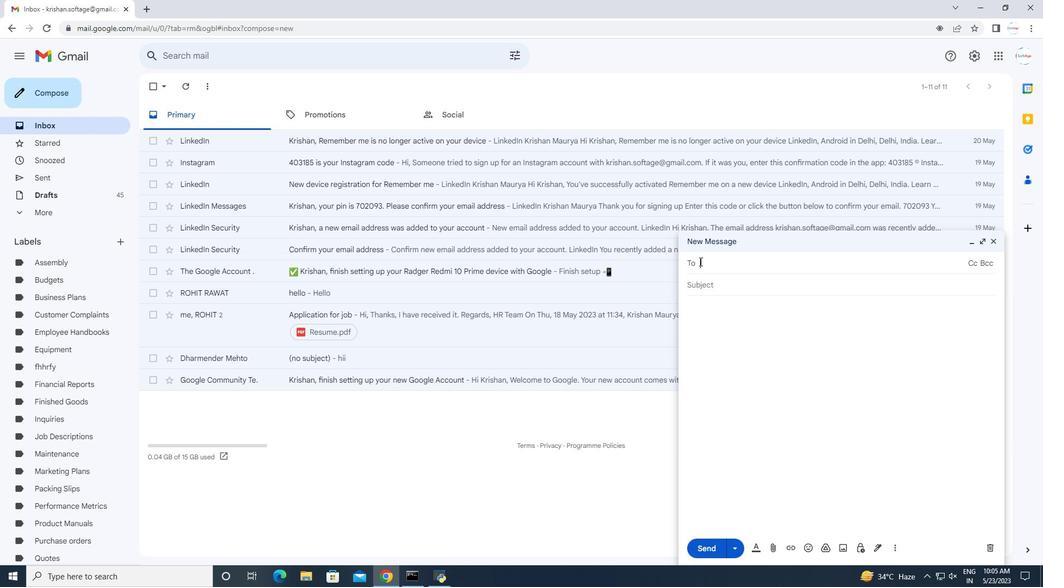 
Action: Mouse moved to (743, 264)
Screenshot: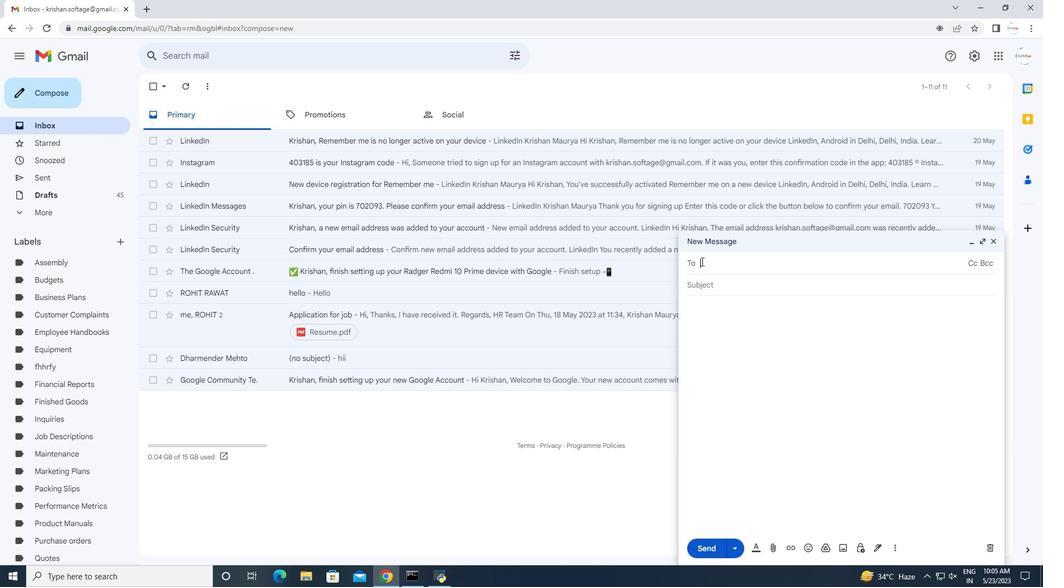 
Action: Key pressed softgae<Key.backspace><Key.backspace><Key.backspace>age.6<Key.shift>@softage.net<Key.tab><Key.tab><Key.tab>
Screenshot: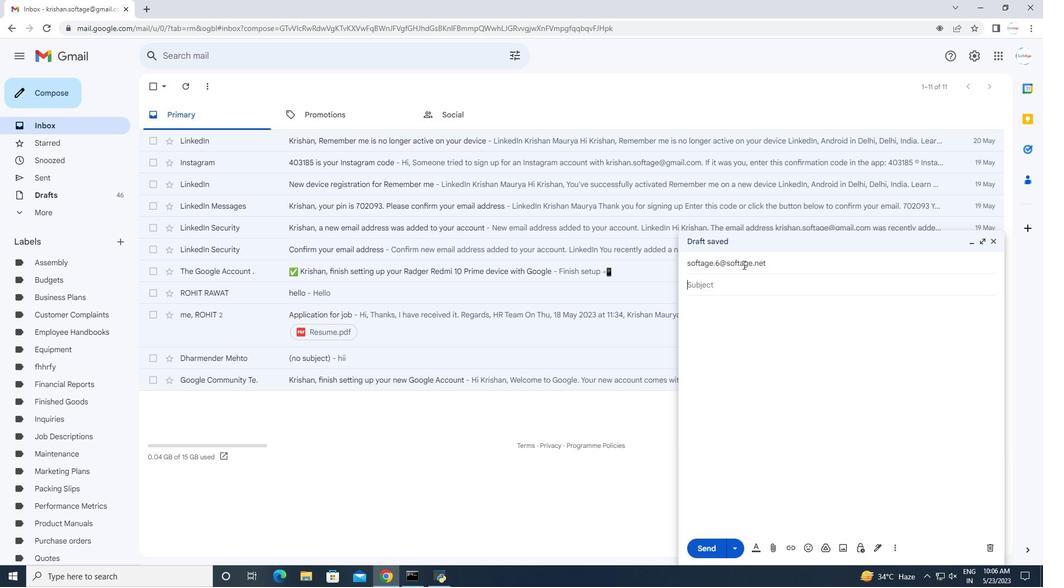 
Action: Mouse moved to (718, 314)
Screenshot: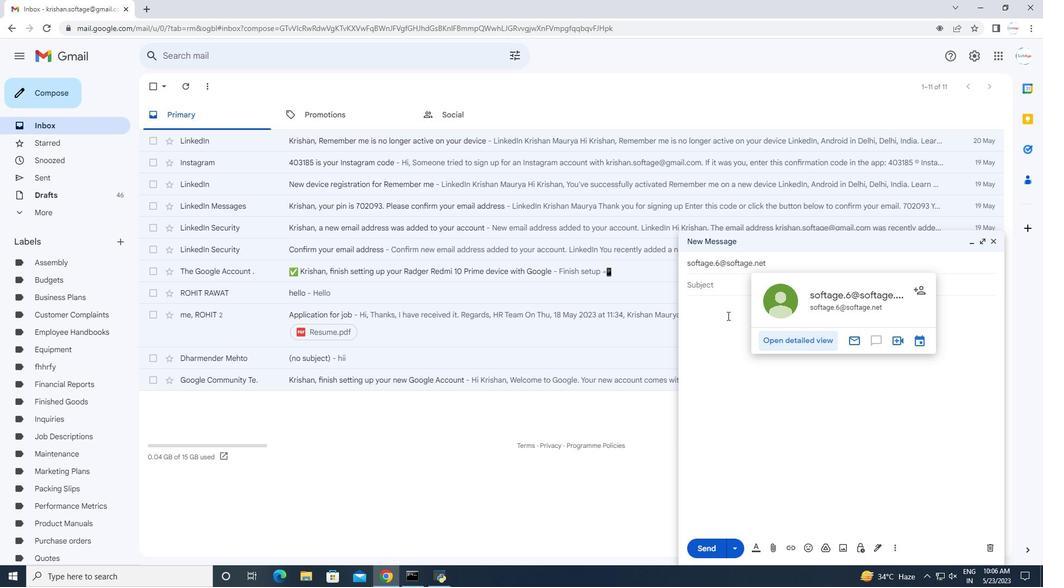 
Action: Mouse pressed left at (718, 314)
Screenshot: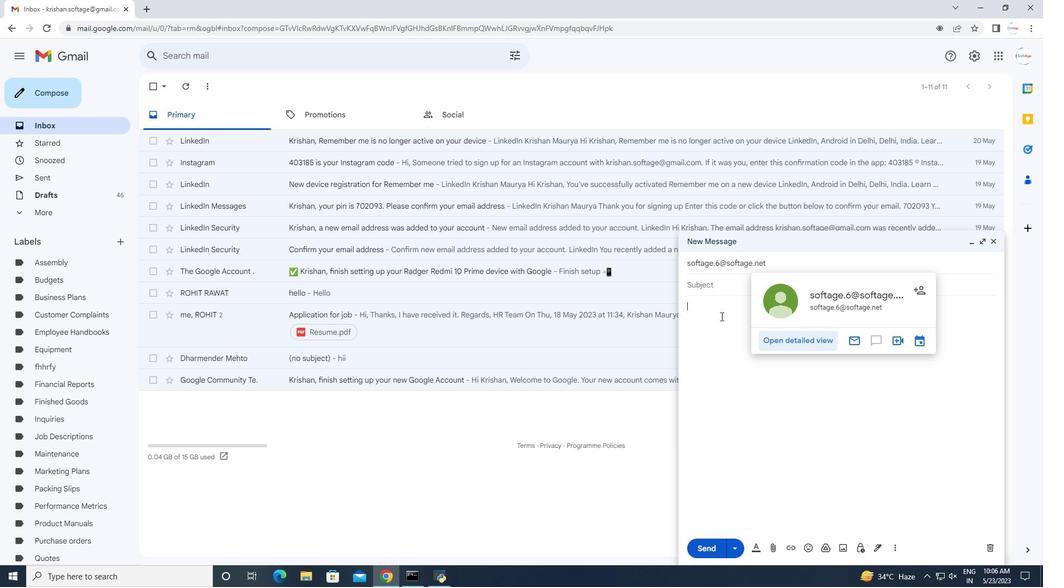 
Action: Key pressed sincere<Key.space>appreciation<Key.space>and<Key.space>f<Key.backspace>gratitude.
Screenshot: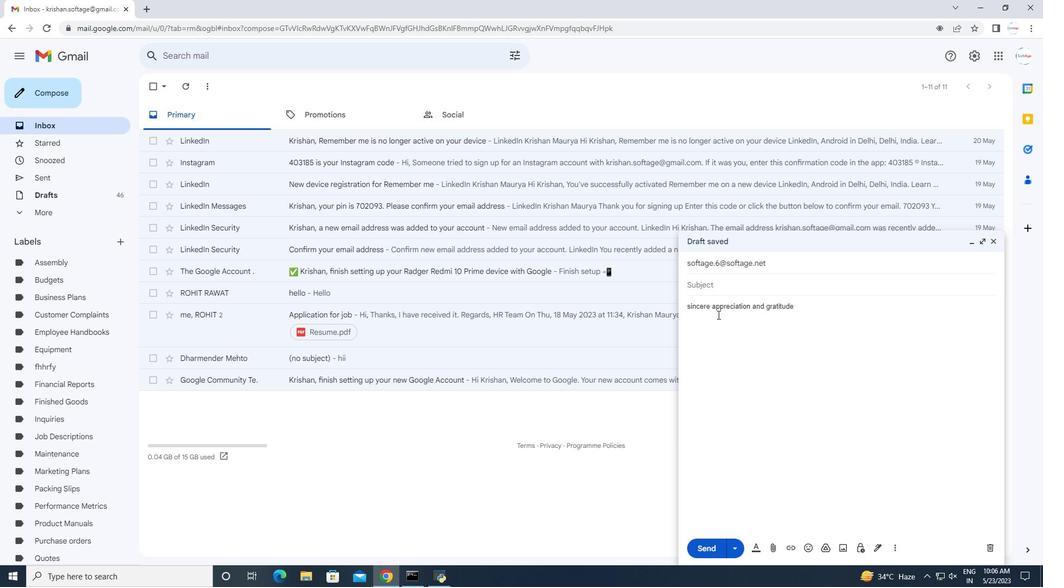 
Action: Mouse moved to (878, 552)
Screenshot: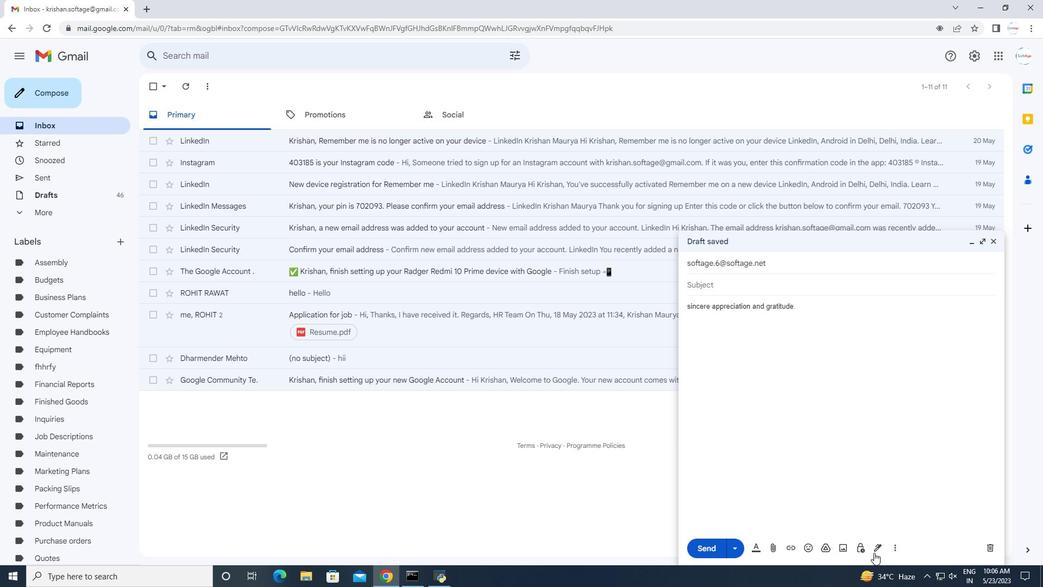 
Action: Mouse pressed left at (878, 552)
Screenshot: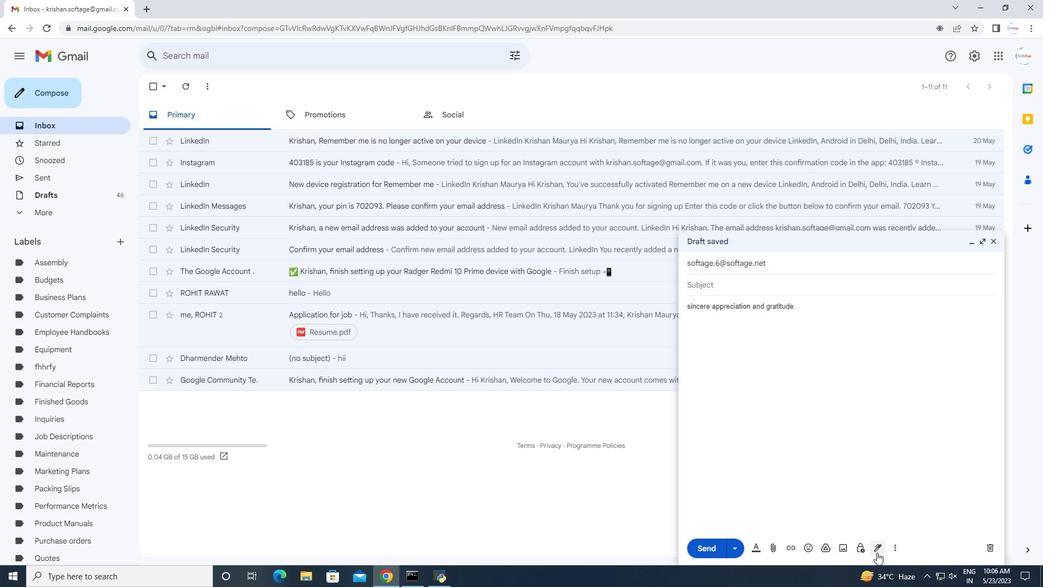 
Action: Mouse moved to (910, 527)
Screenshot: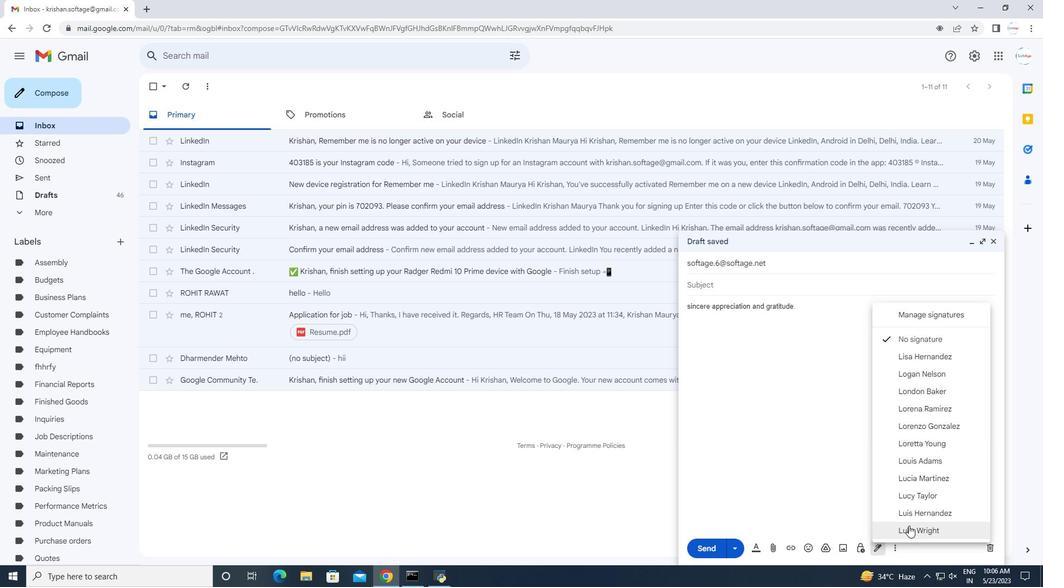 
Action: Mouse pressed left at (910, 527)
Screenshot: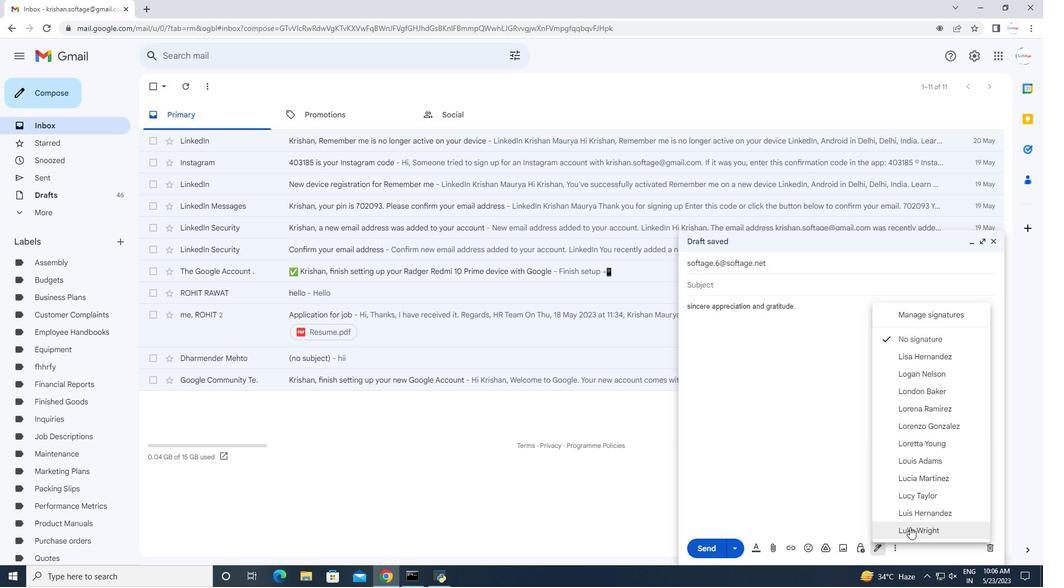 
Action: Mouse moved to (901, 546)
Screenshot: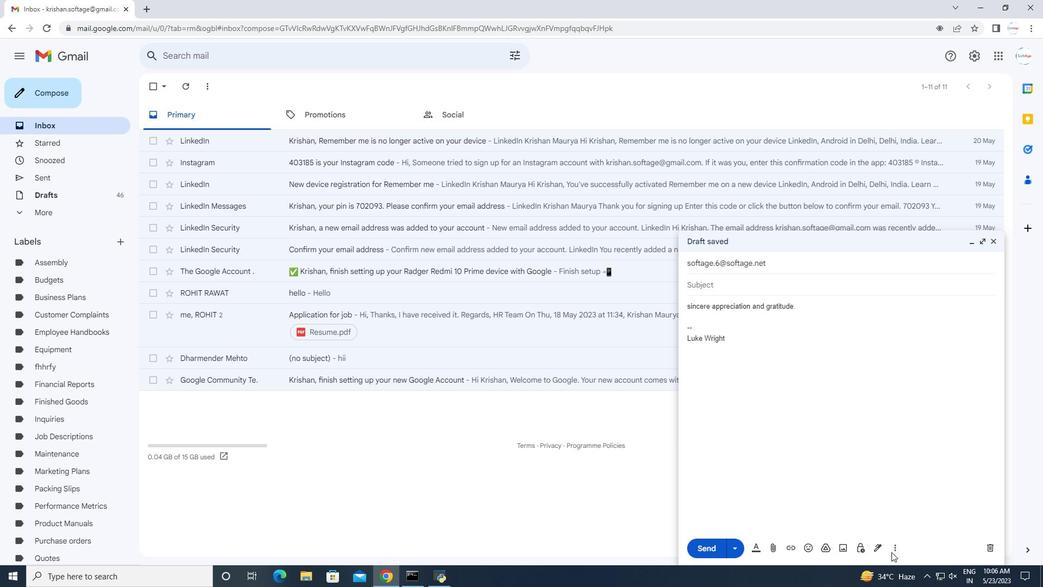 
Action: Mouse pressed left at (901, 546)
Screenshot: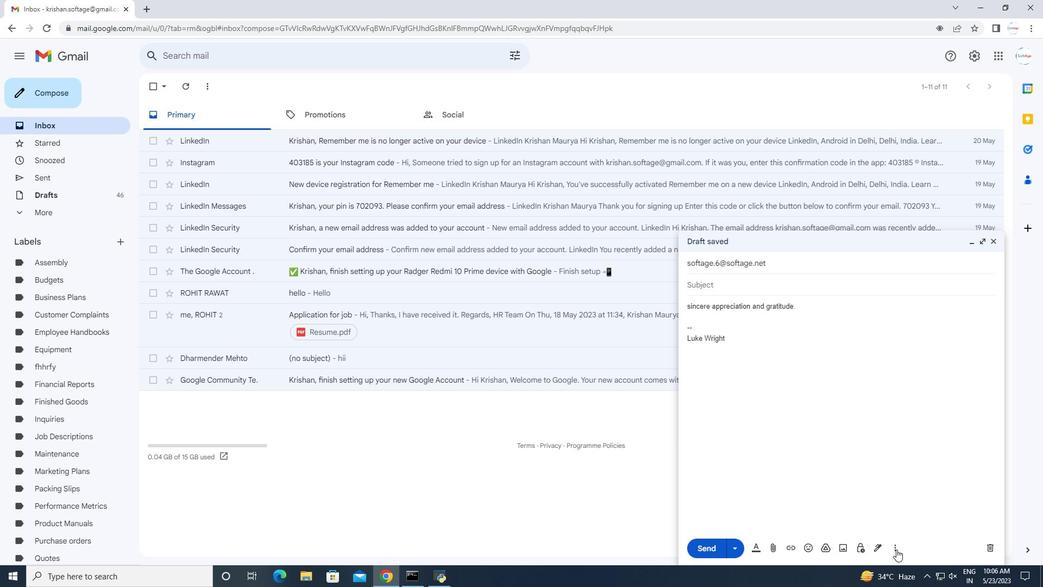 
Action: Mouse pressed right at (901, 546)
Screenshot: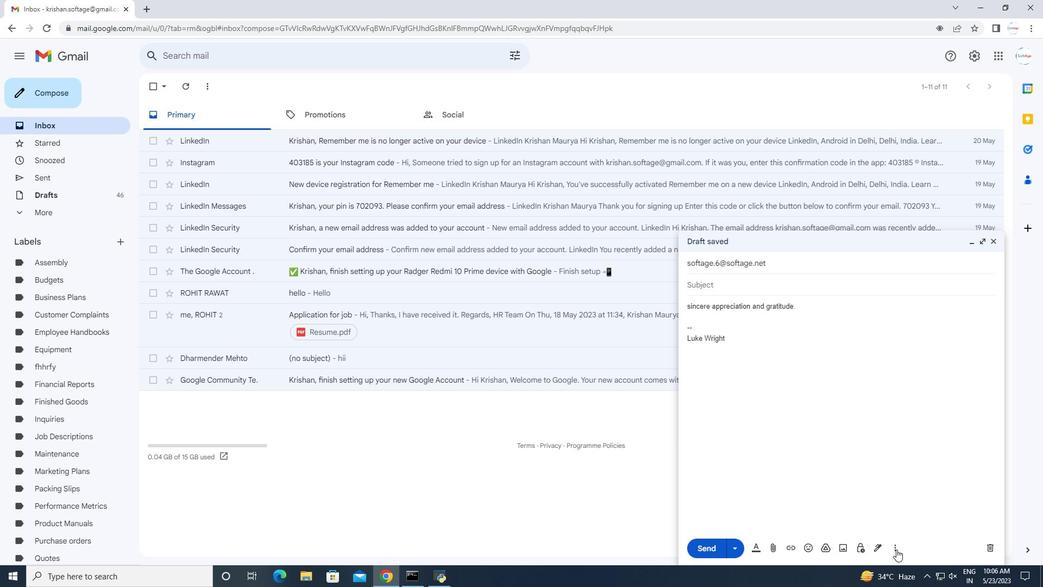 
Action: Mouse moved to (896, 557)
Screenshot: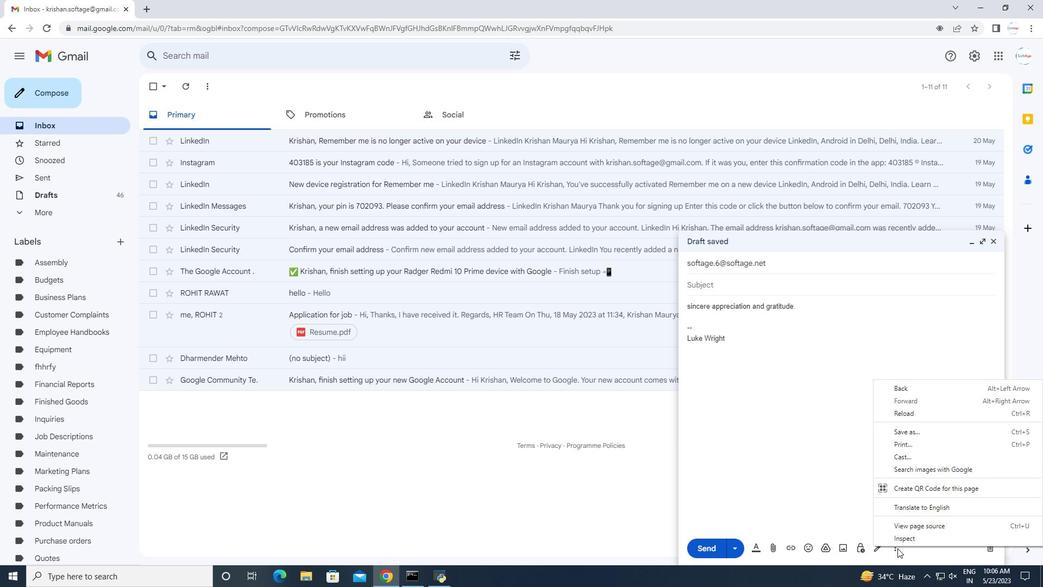 
Action: Mouse pressed left at (896, 557)
Screenshot: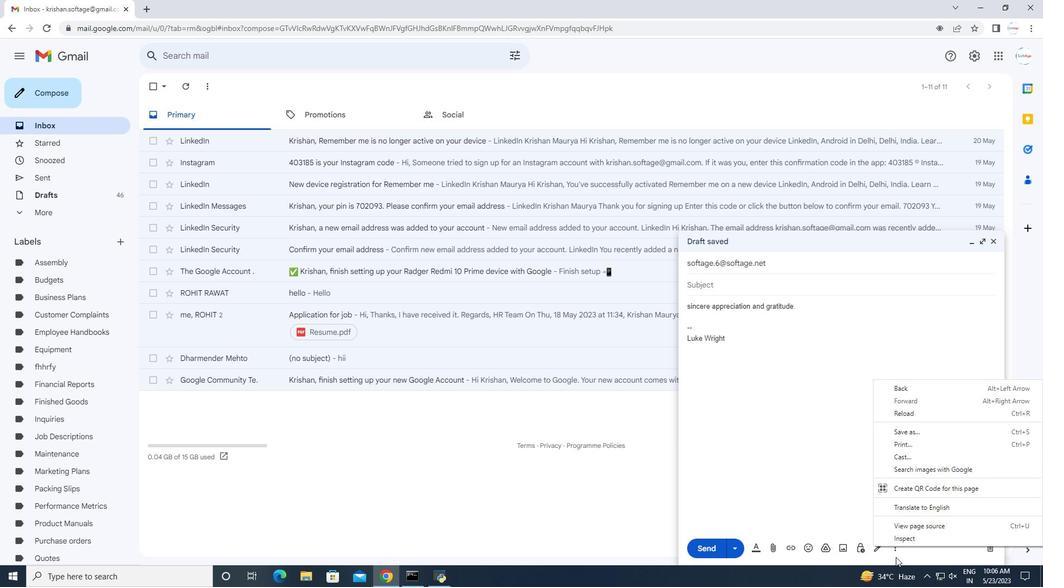 
Action: Mouse pressed right at (896, 557)
Screenshot: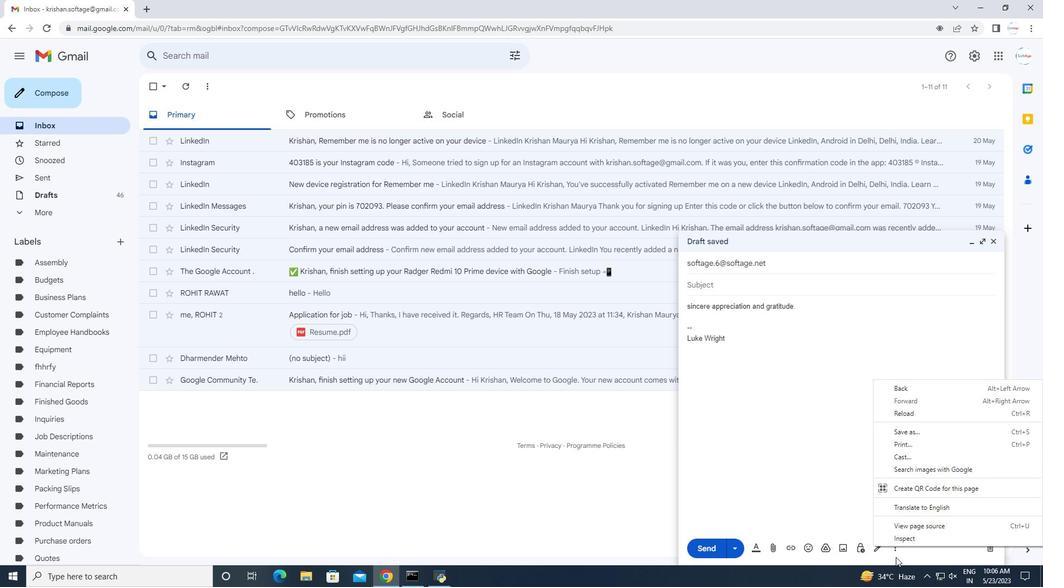 
Action: Mouse moved to (807, 459)
Screenshot: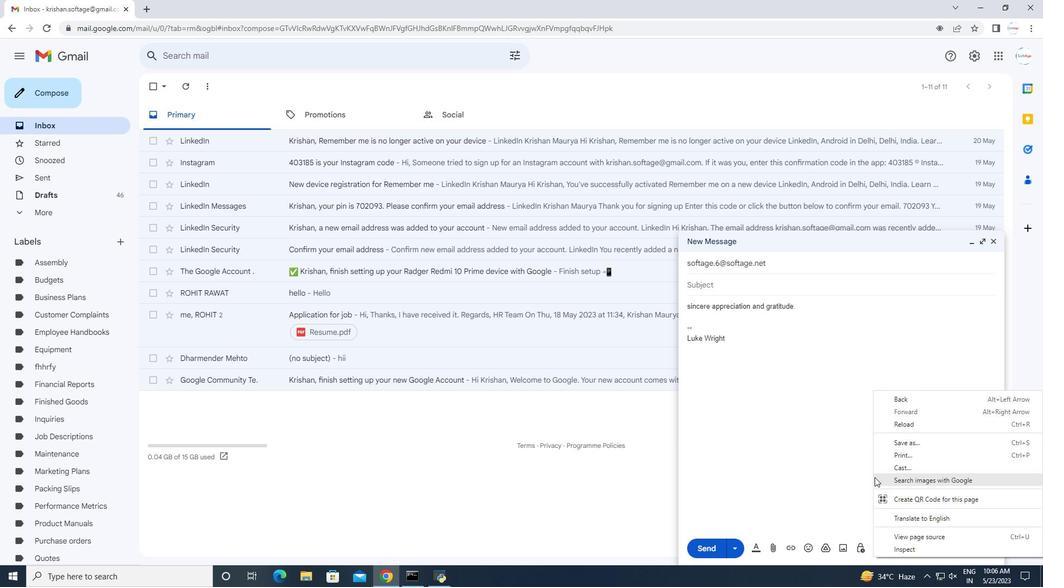 
Action: Mouse pressed left at (807, 459)
Screenshot: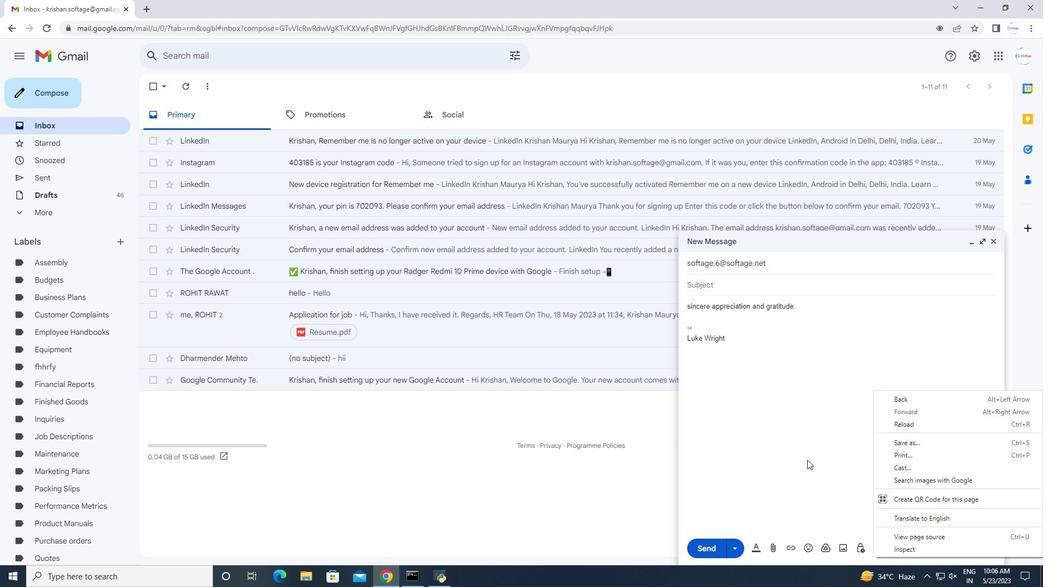 
Action: Mouse moved to (894, 548)
Screenshot: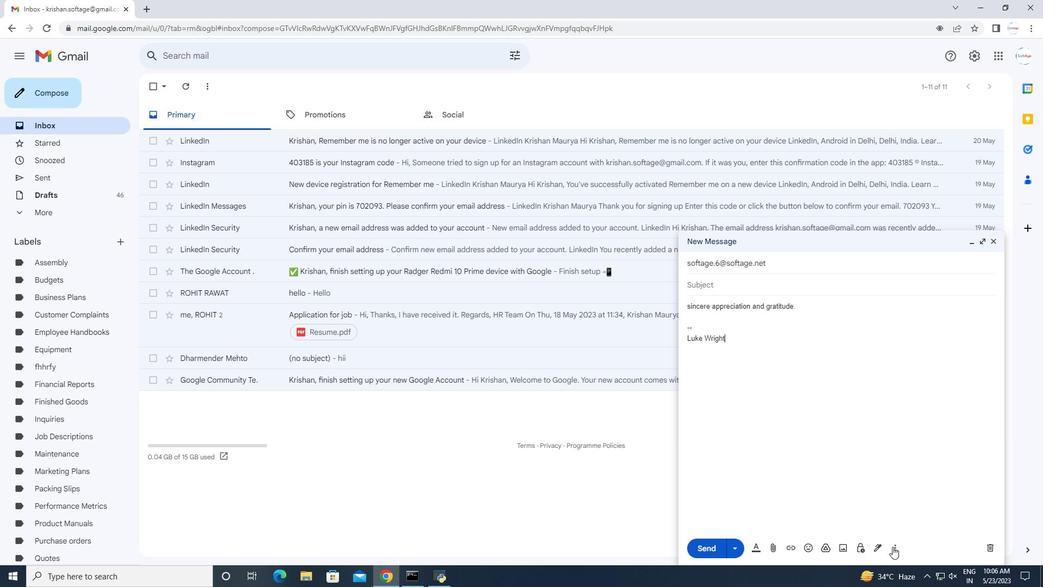 
Action: Mouse pressed left at (894, 548)
Screenshot: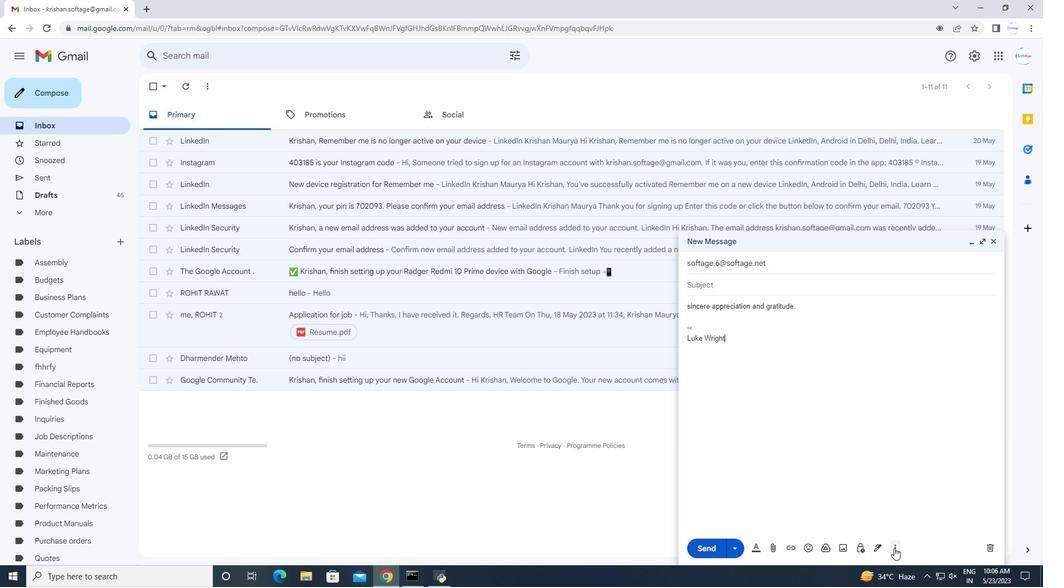 
Action: Mouse pressed right at (894, 548)
Screenshot: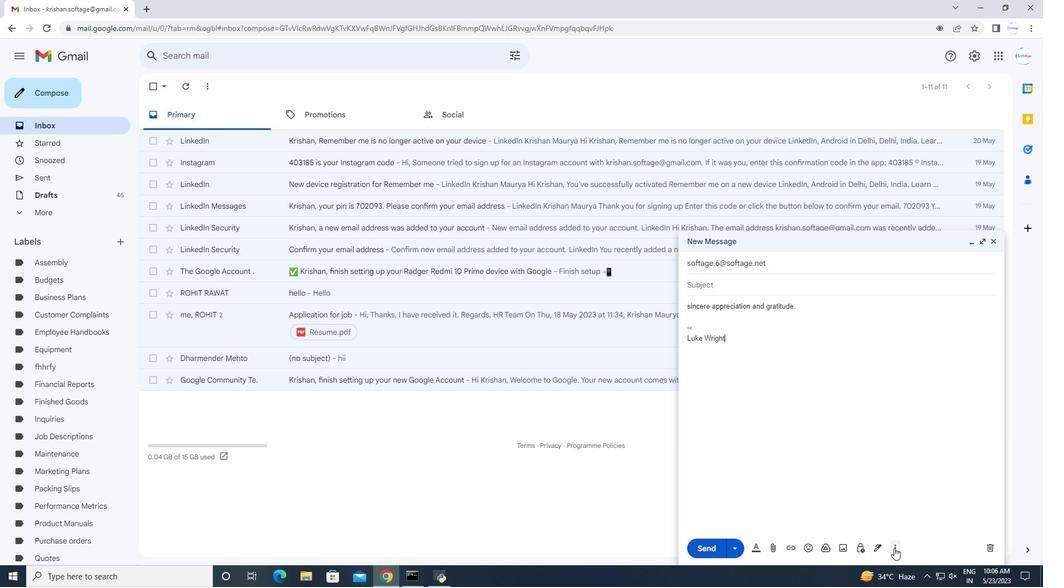 
Action: Mouse moved to (831, 493)
Screenshot: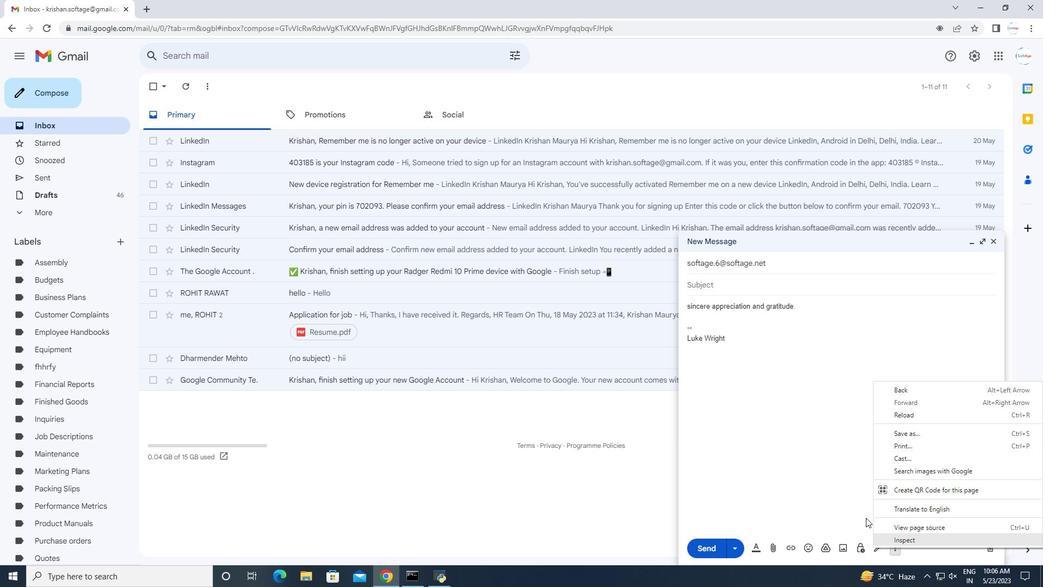 
Action: Mouse pressed left at (831, 493)
Screenshot: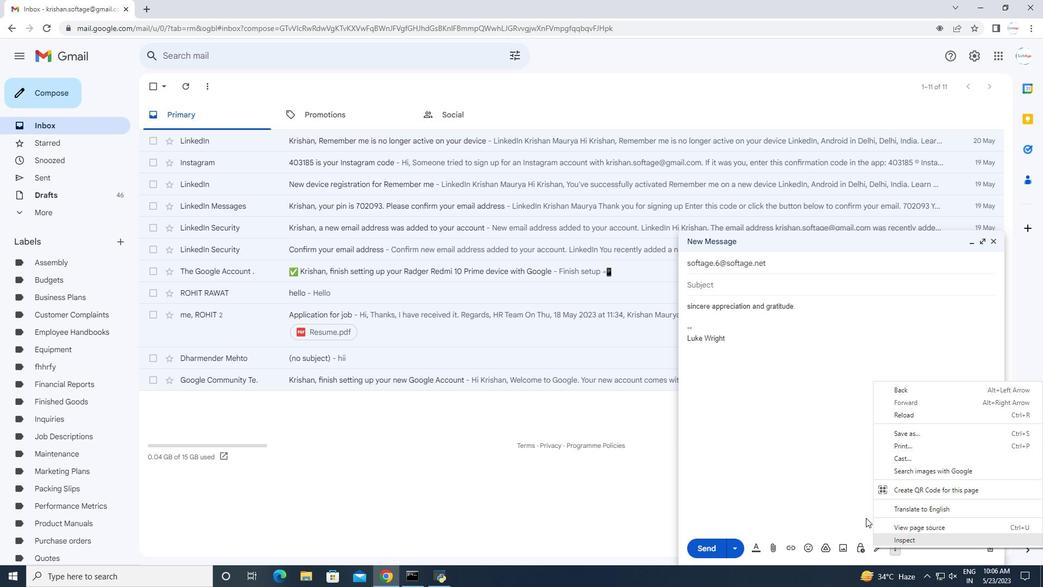 
Action: Mouse moved to (895, 549)
Screenshot: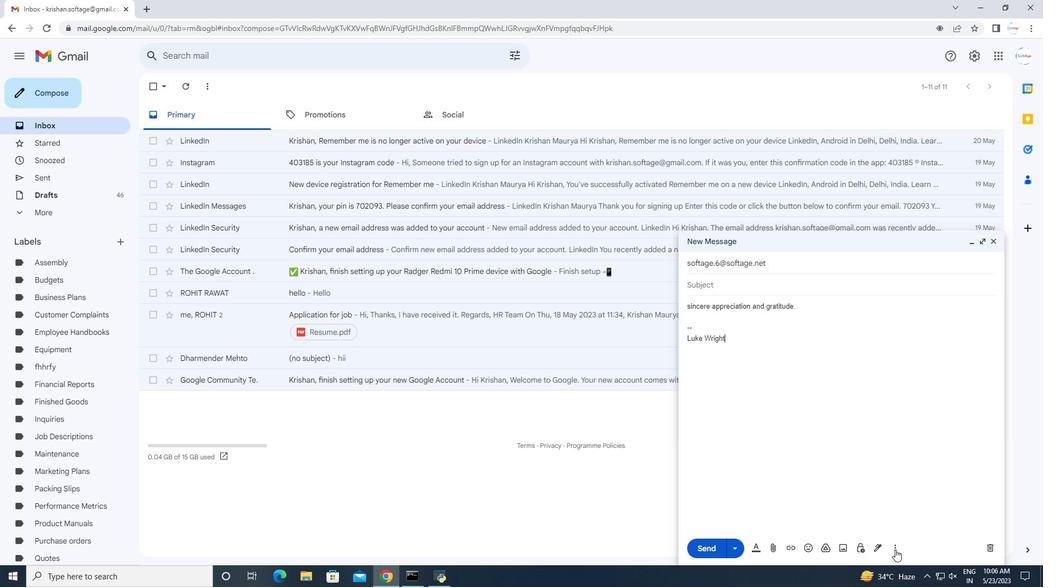 
Action: Mouse pressed left at (895, 549)
Screenshot: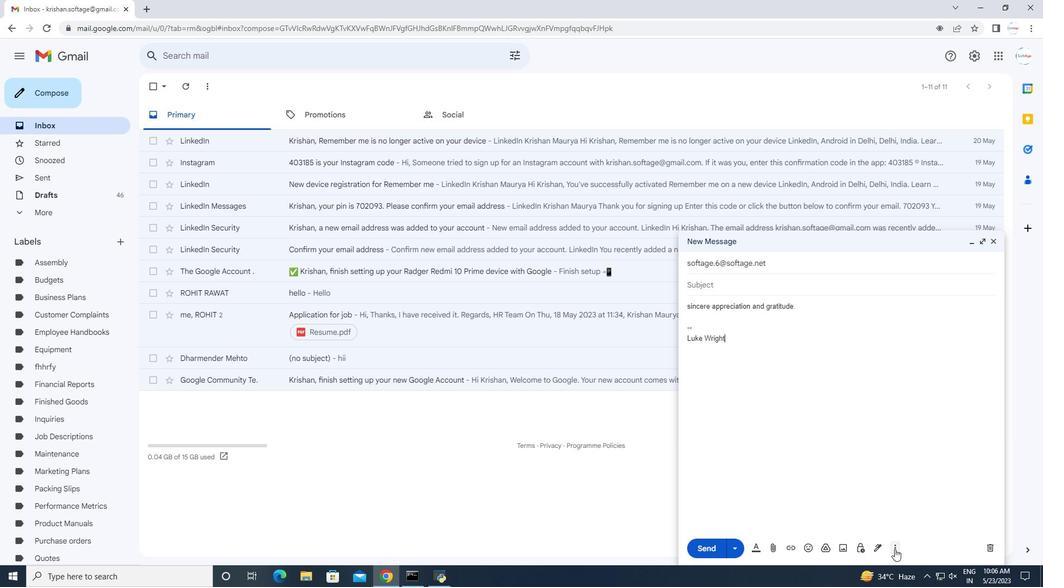 
Action: Mouse moved to (921, 450)
Screenshot: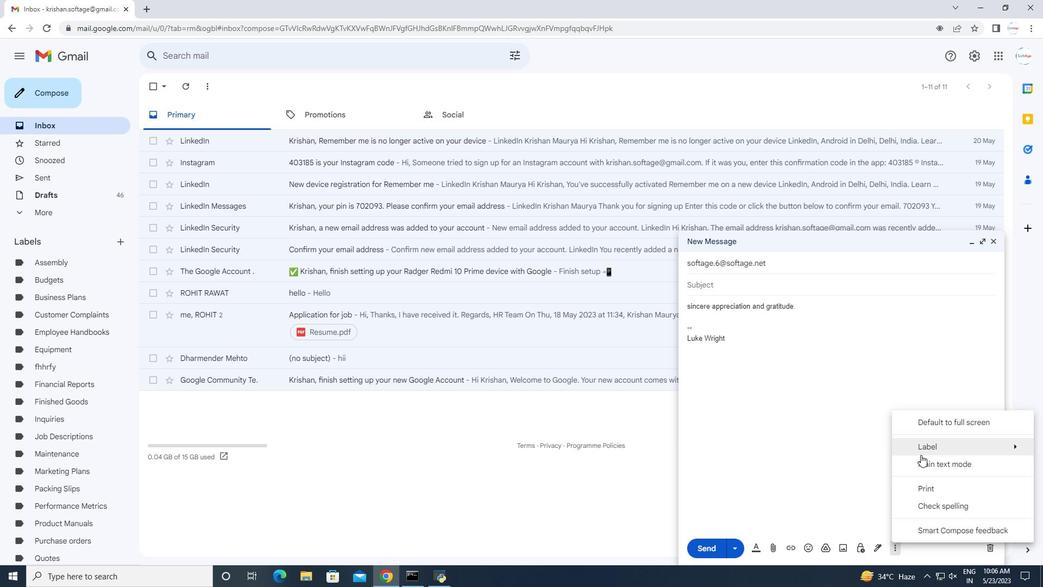 
Action: Mouse pressed left at (921, 450)
Screenshot: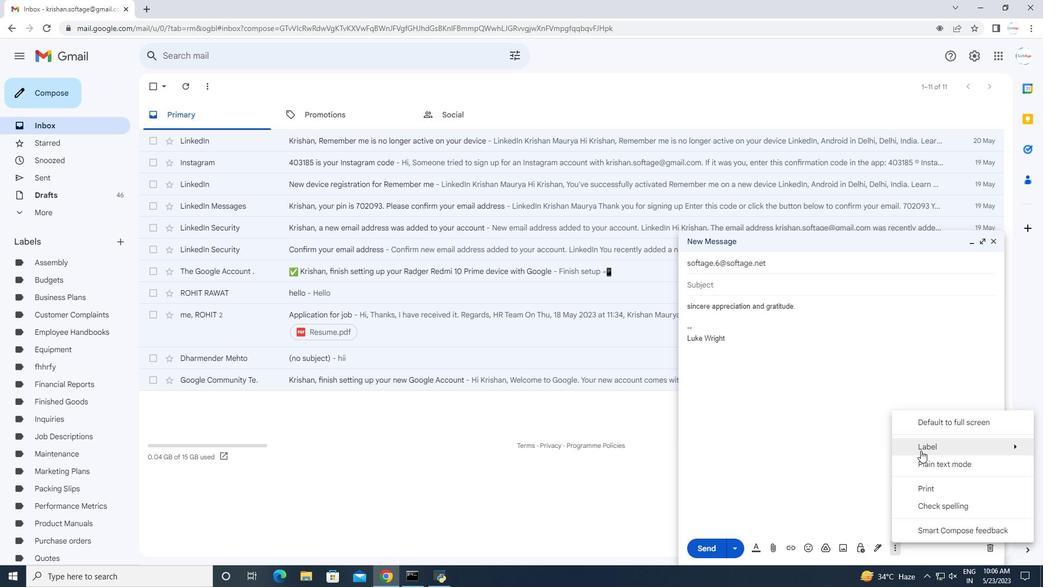 
Action: Mouse moved to (823, 428)
Screenshot: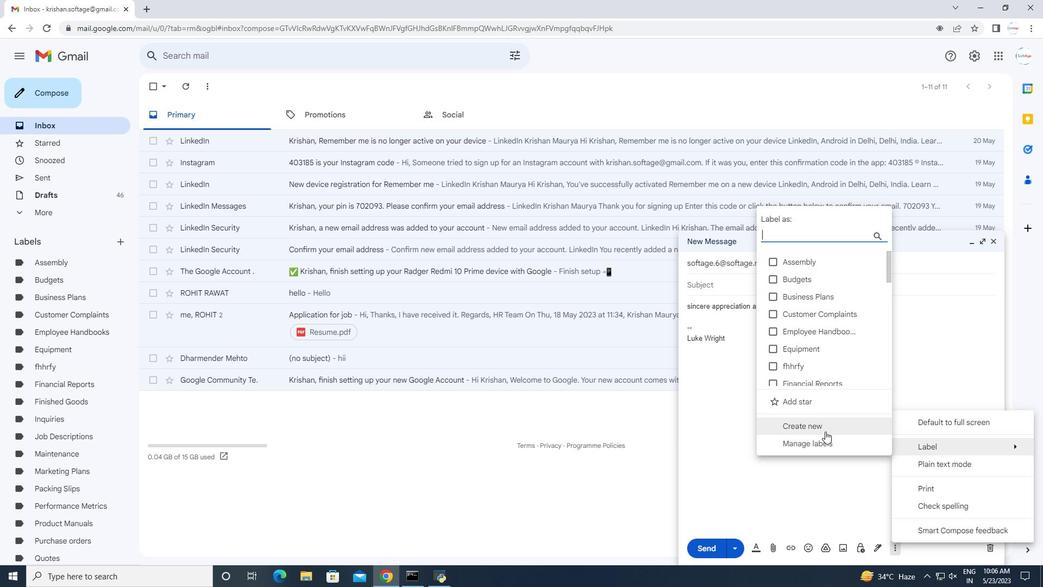 
Action: Mouse pressed left at (823, 428)
Screenshot: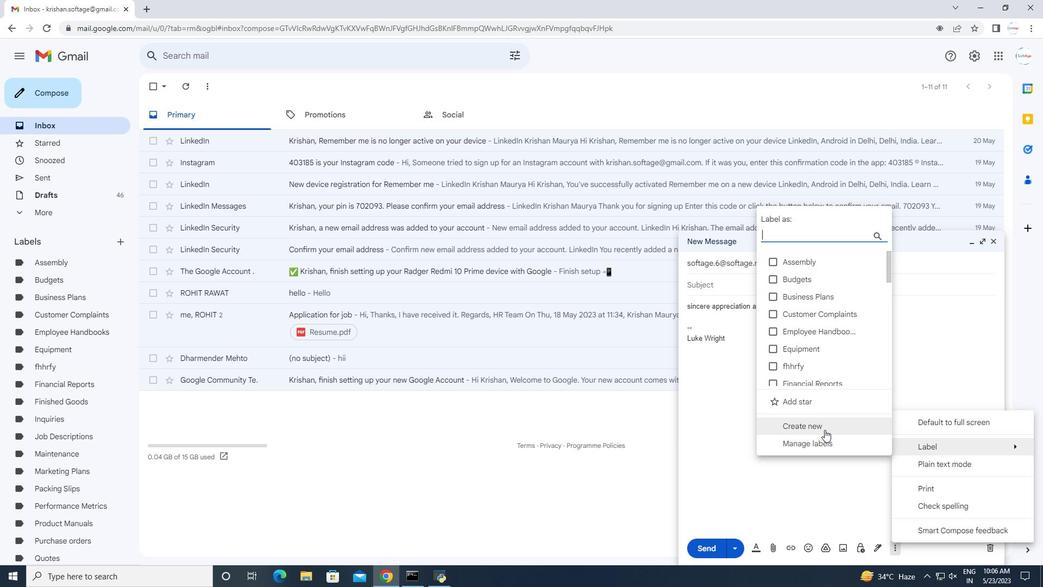 
Action: Mouse moved to (436, 289)
Screenshot: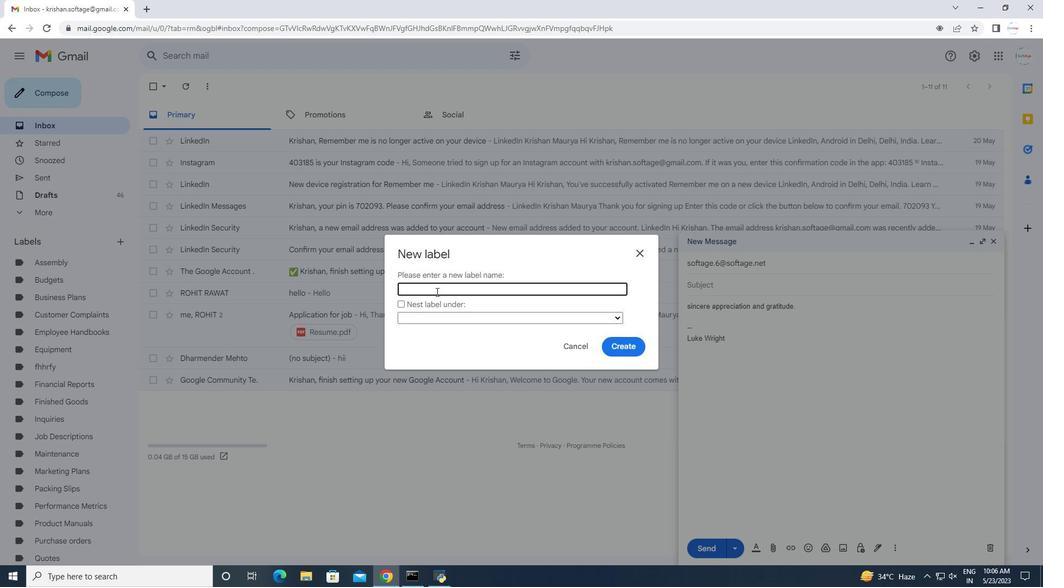 
Action: Mouse pressed left at (436, 289)
Screenshot: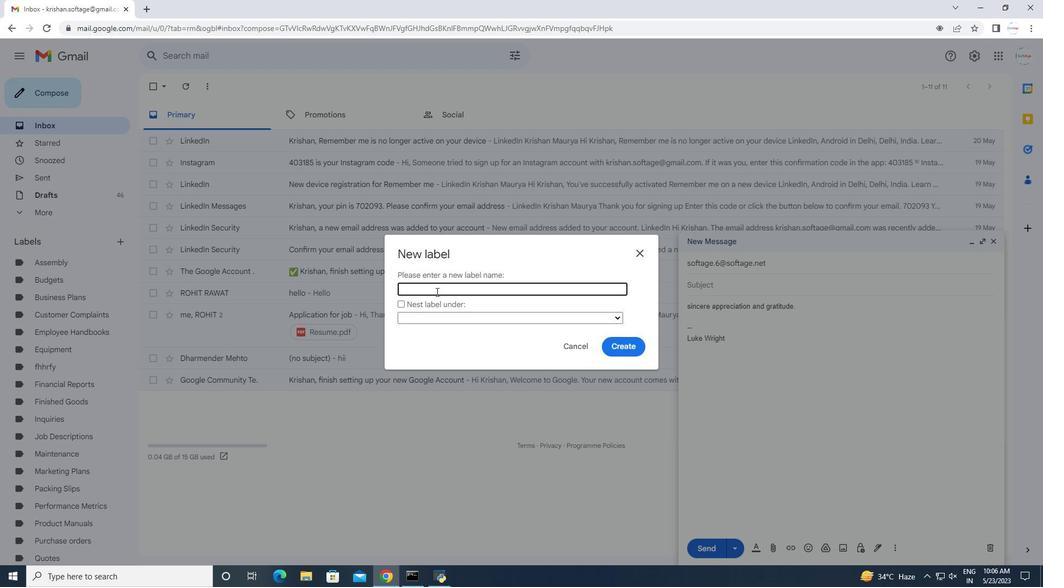 
Action: Key pressed <Key.shift>Audits
Screenshot: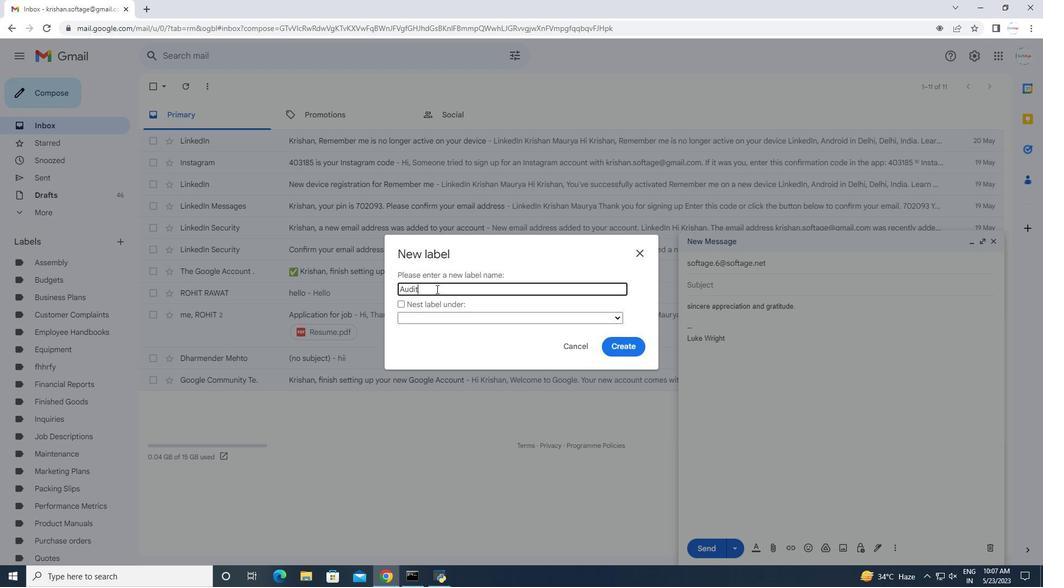 
Action: Mouse moved to (627, 344)
Screenshot: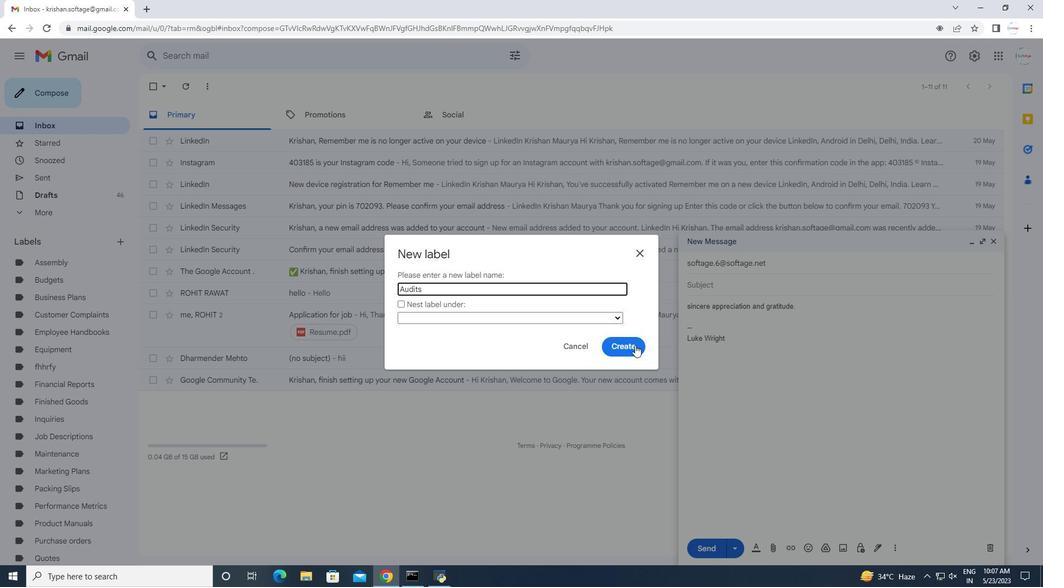 
Action: Mouse pressed left at (627, 344)
Screenshot: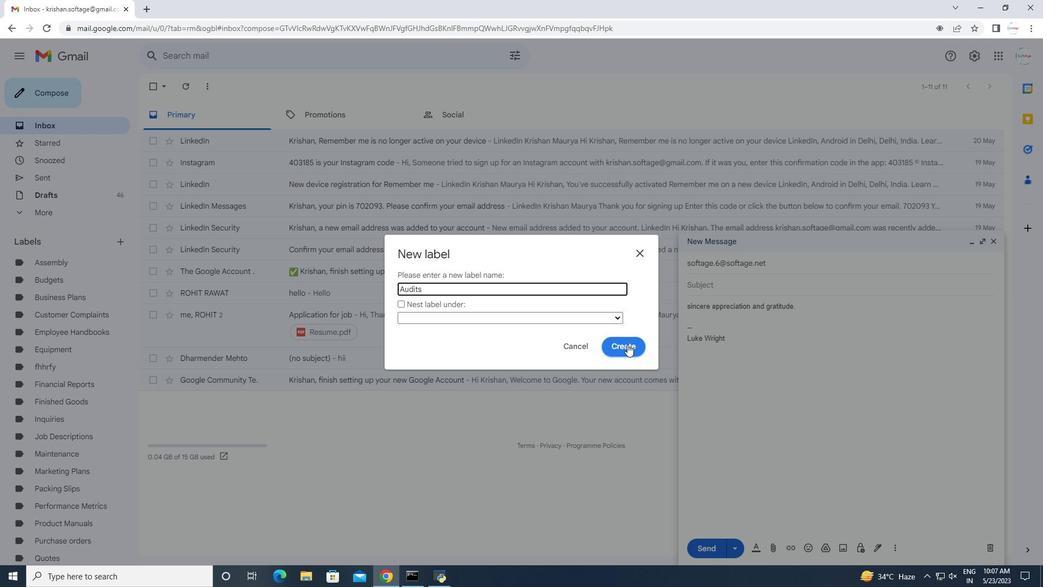 
Action: Mouse moved to (613, 352)
Screenshot: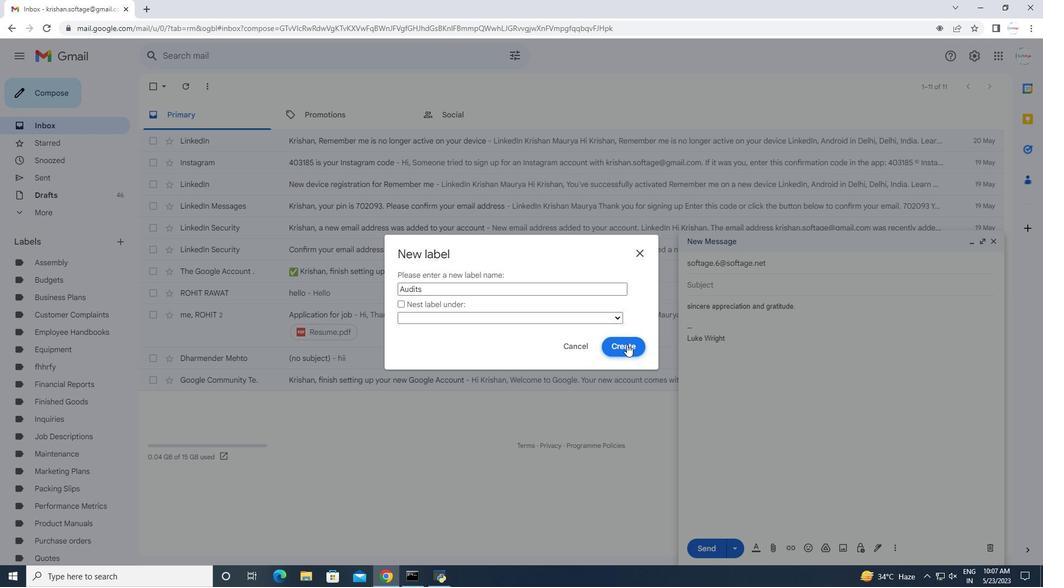 
